Task: Add a signature Karla Gonzalez containing With gratitude and sincere wishes, Karla Gonzalez to email address softage.8@softage.net and add a folder Recycling
Action: Mouse moved to (133, 160)
Screenshot: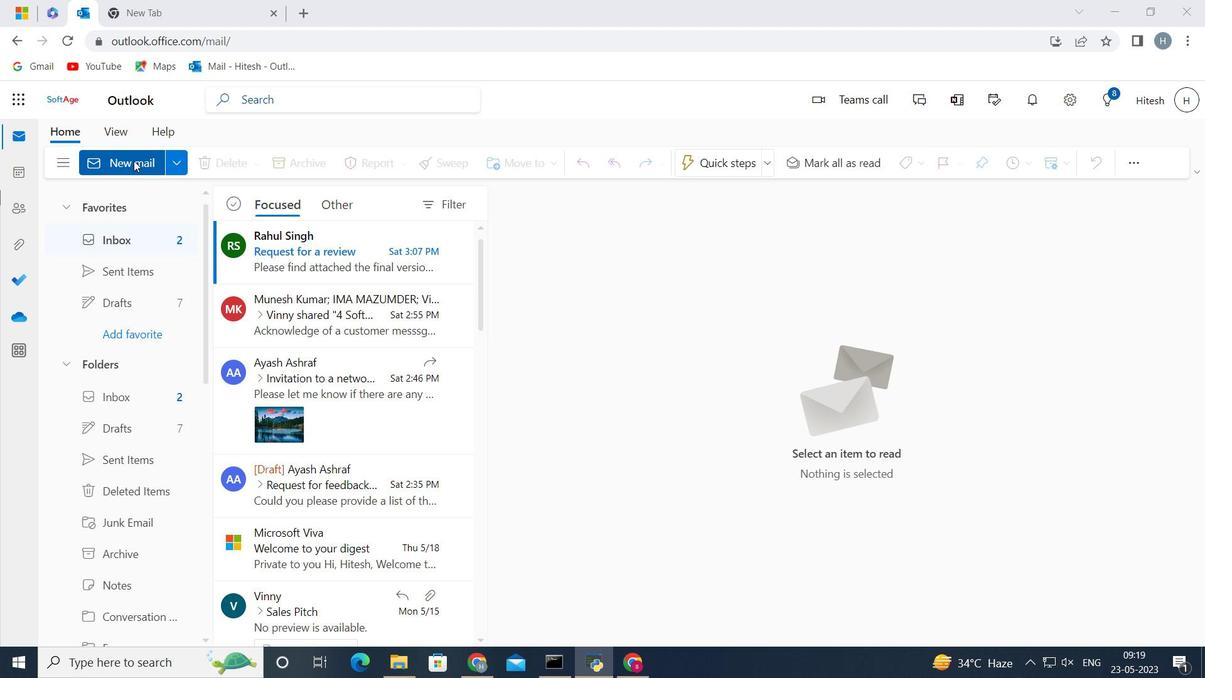 
Action: Mouse pressed left at (133, 160)
Screenshot: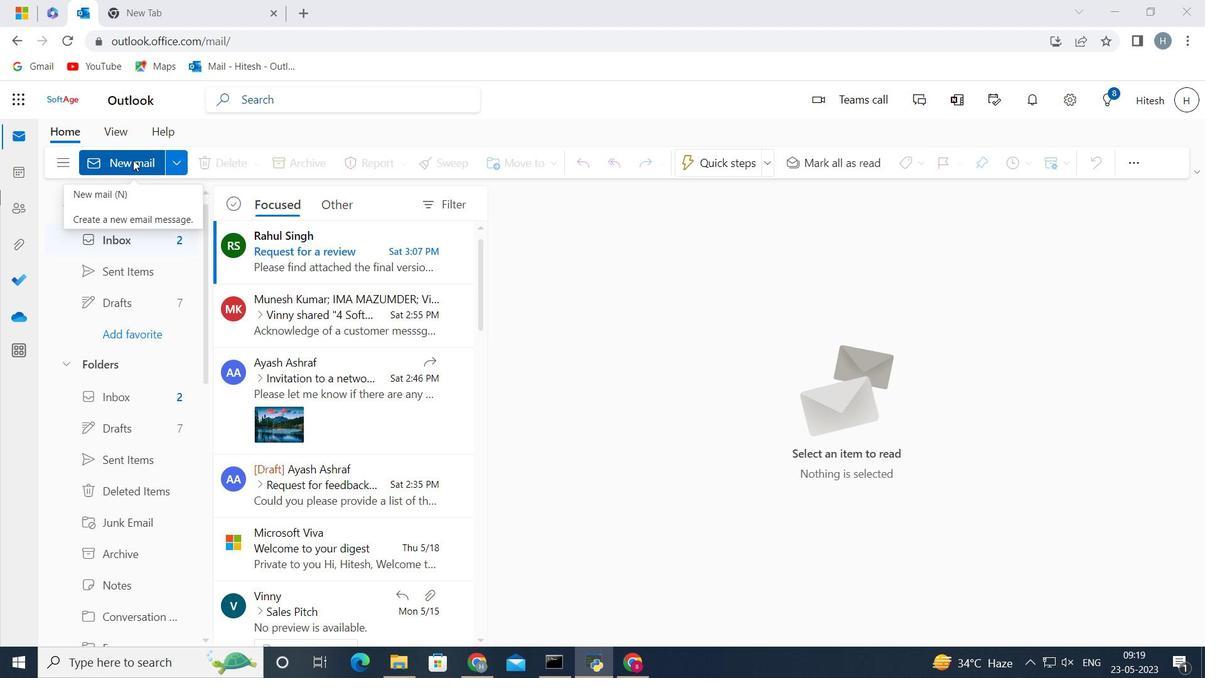 
Action: Mouse moved to (978, 164)
Screenshot: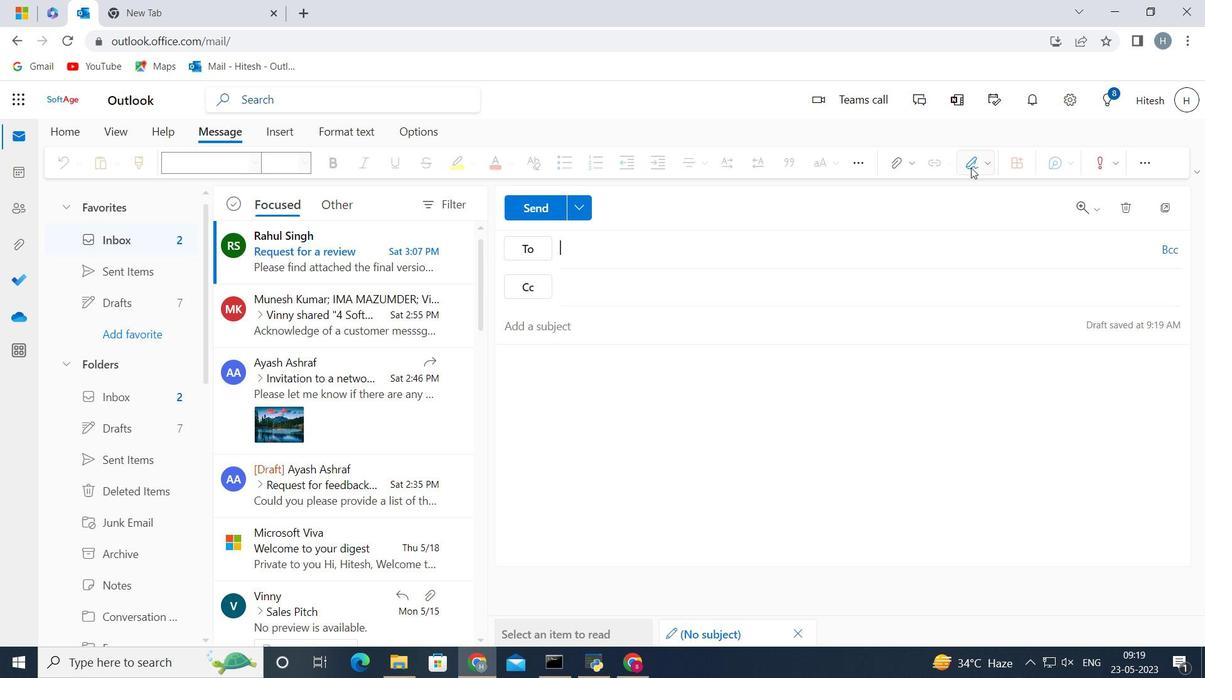 
Action: Mouse pressed left at (978, 164)
Screenshot: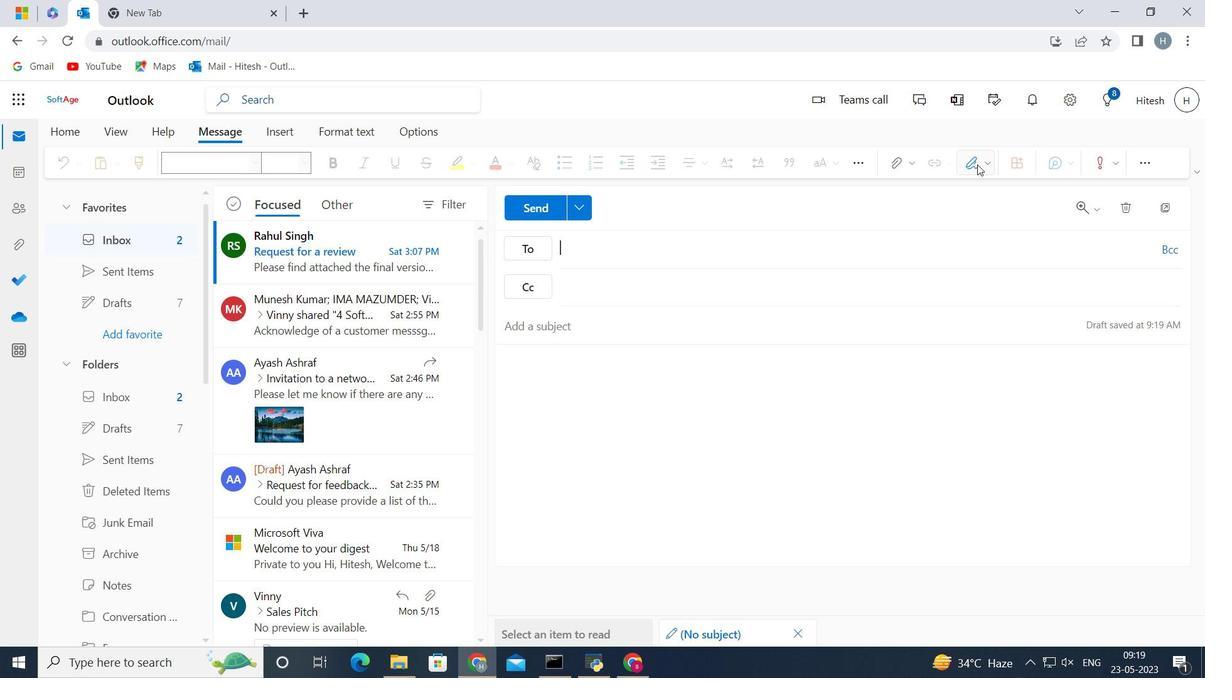 
Action: Mouse moved to (939, 449)
Screenshot: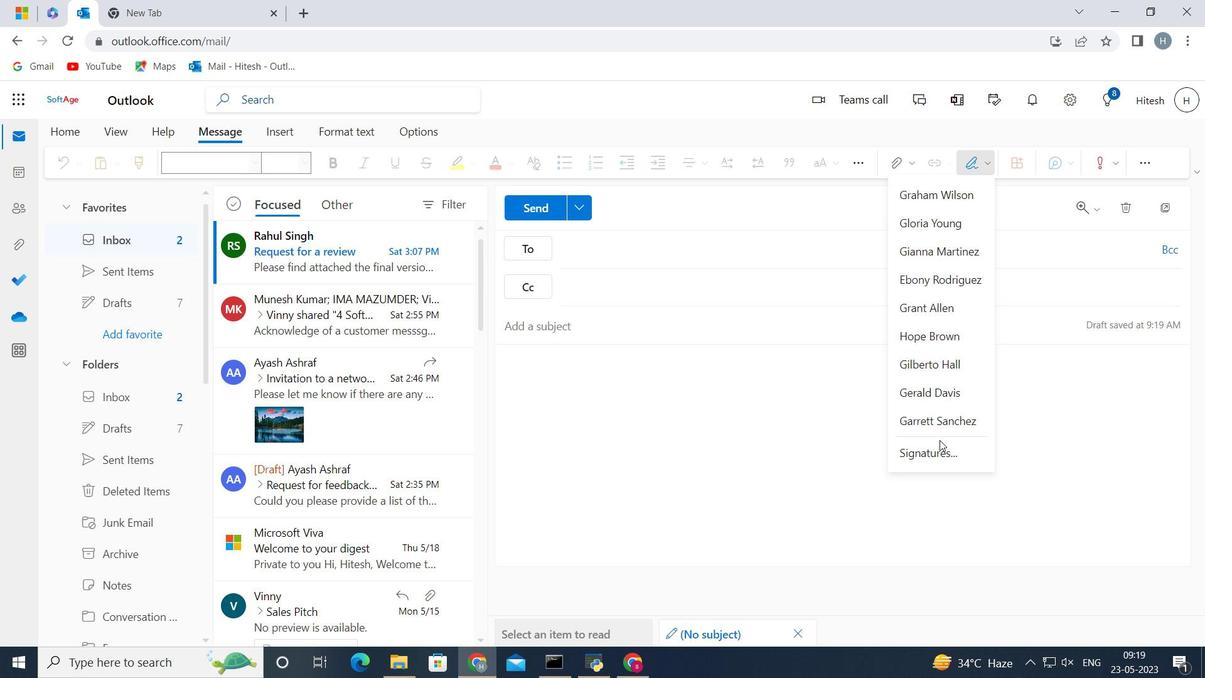
Action: Mouse pressed left at (939, 449)
Screenshot: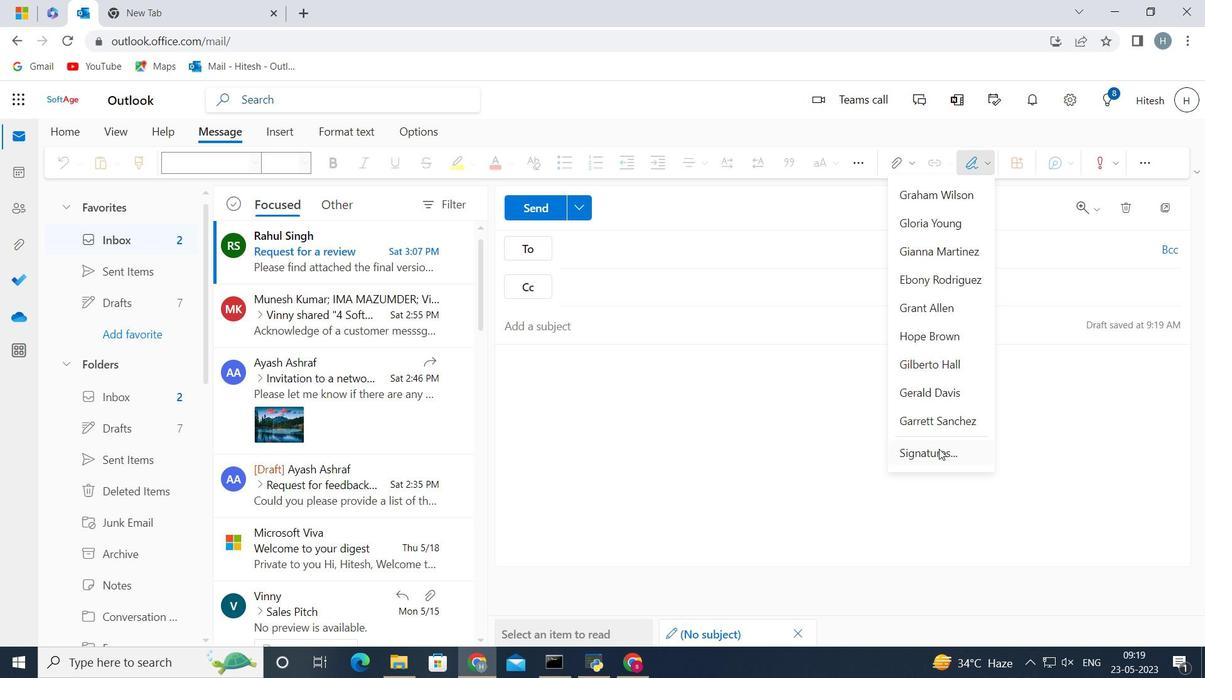 
Action: Mouse moved to (918, 291)
Screenshot: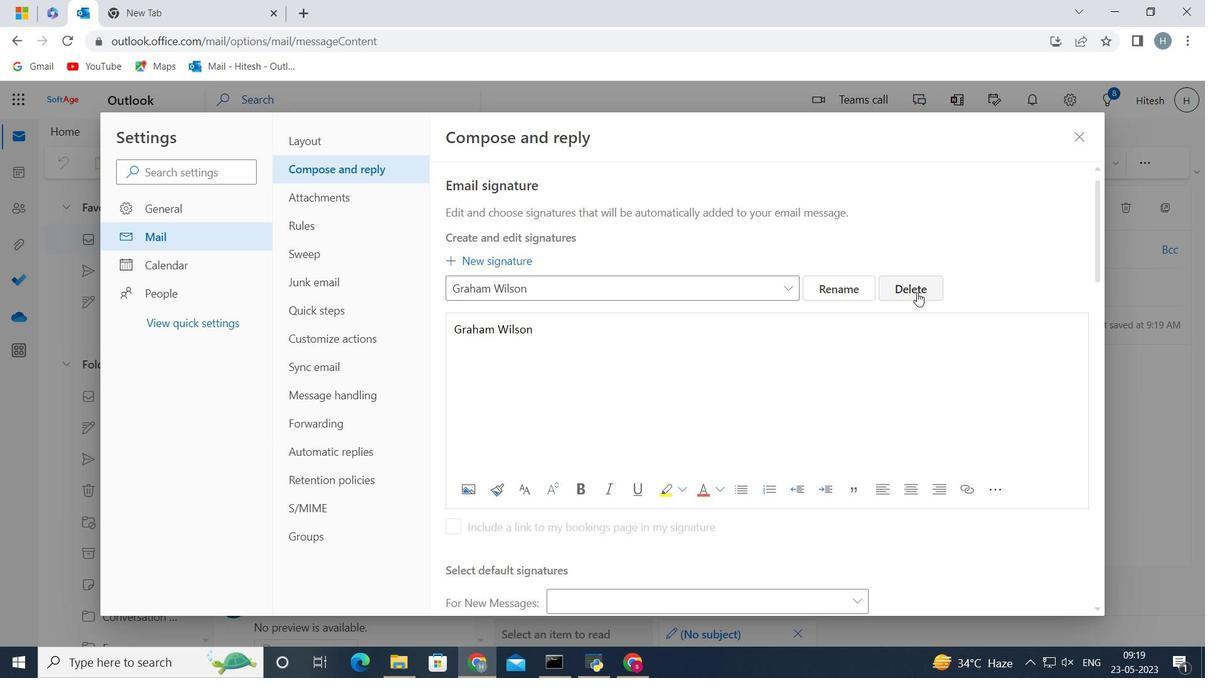 
Action: Mouse pressed left at (918, 291)
Screenshot: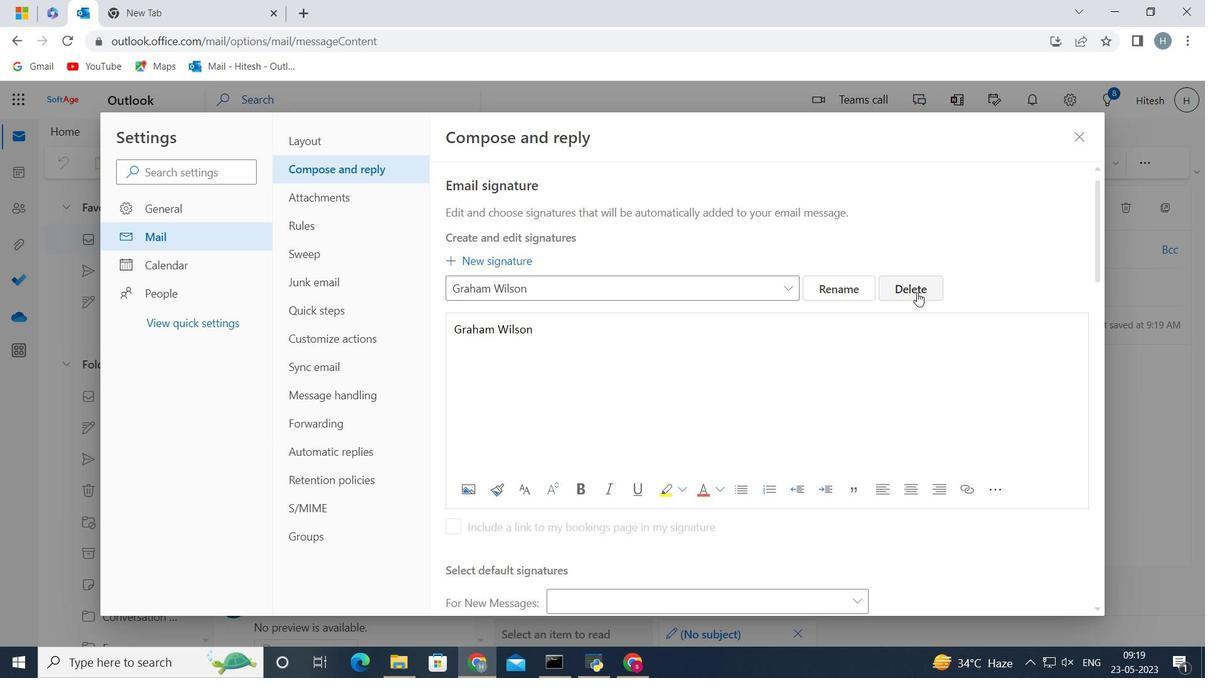 
Action: Mouse moved to (902, 286)
Screenshot: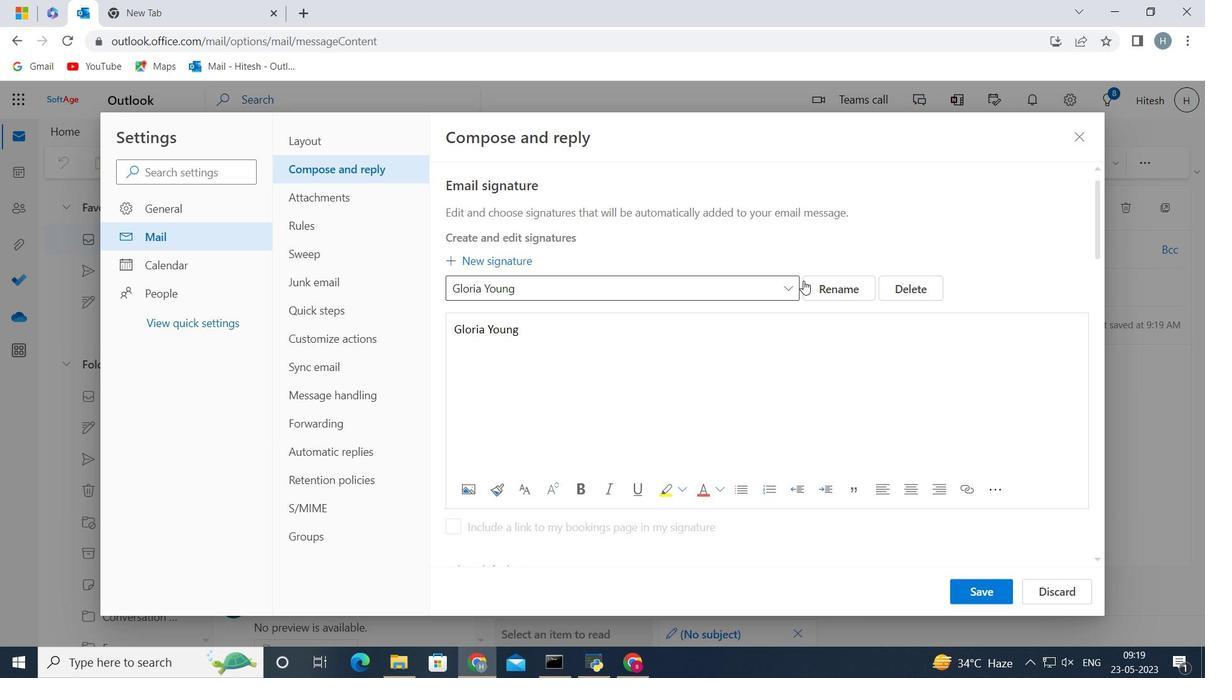 
Action: Mouse pressed left at (902, 286)
Screenshot: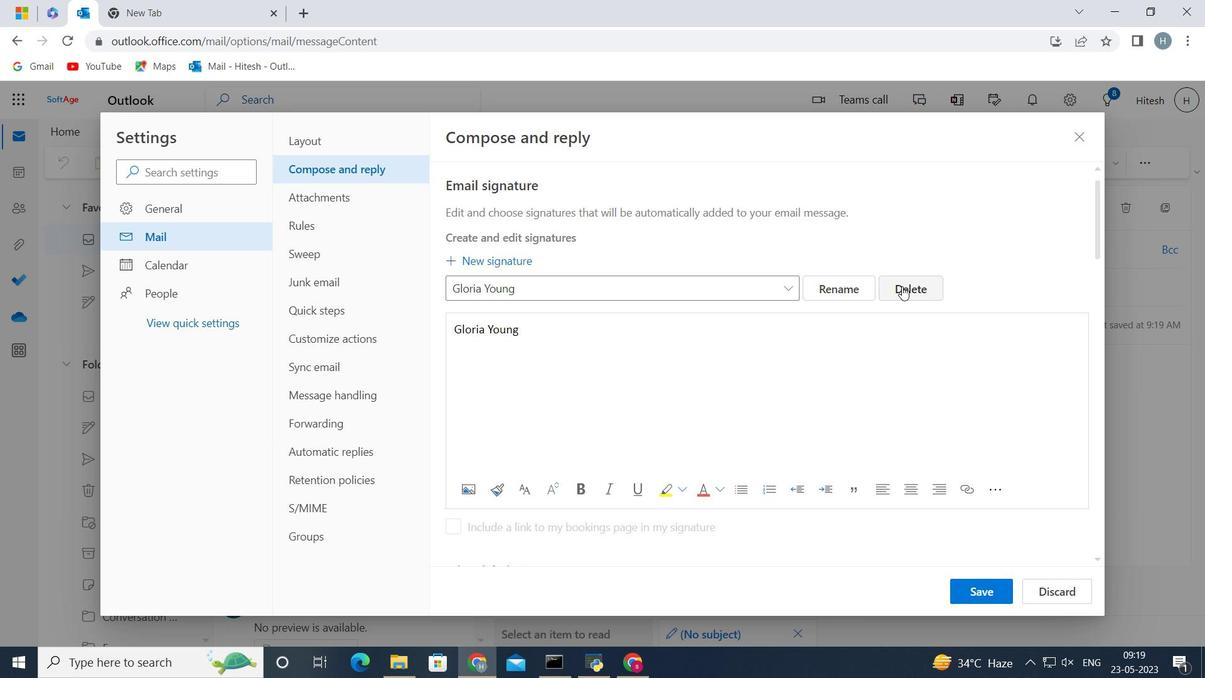 
Action: Mouse pressed left at (902, 286)
Screenshot: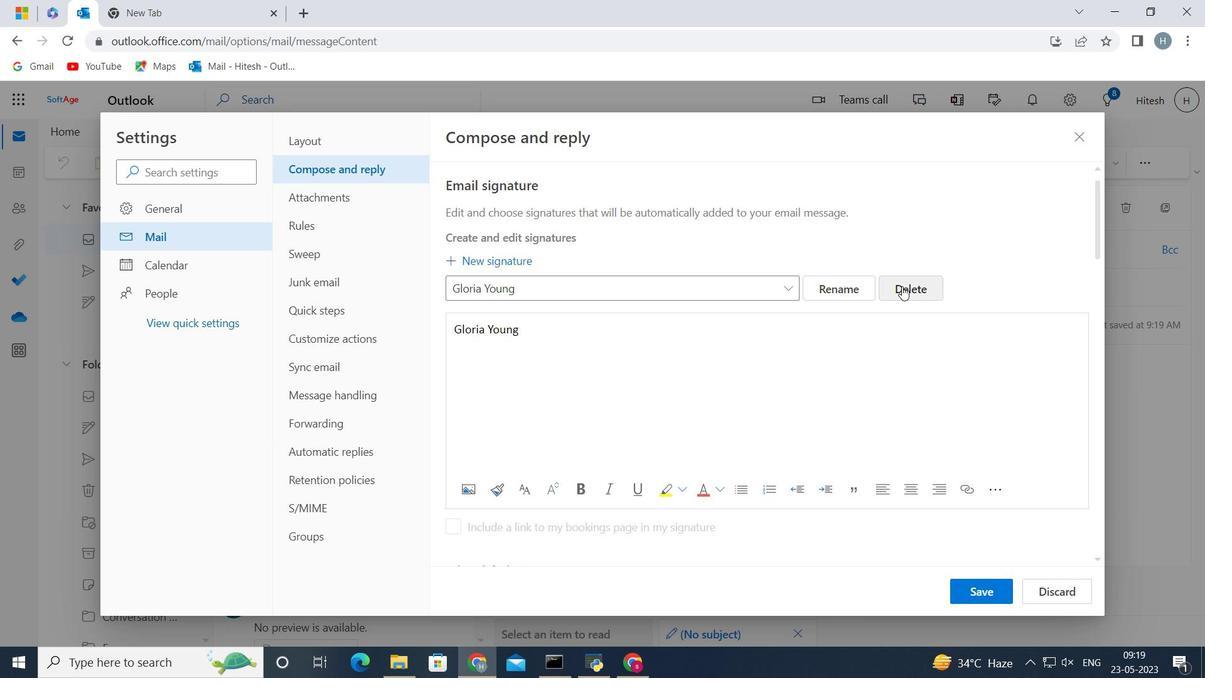 
Action: Mouse pressed left at (902, 286)
Screenshot: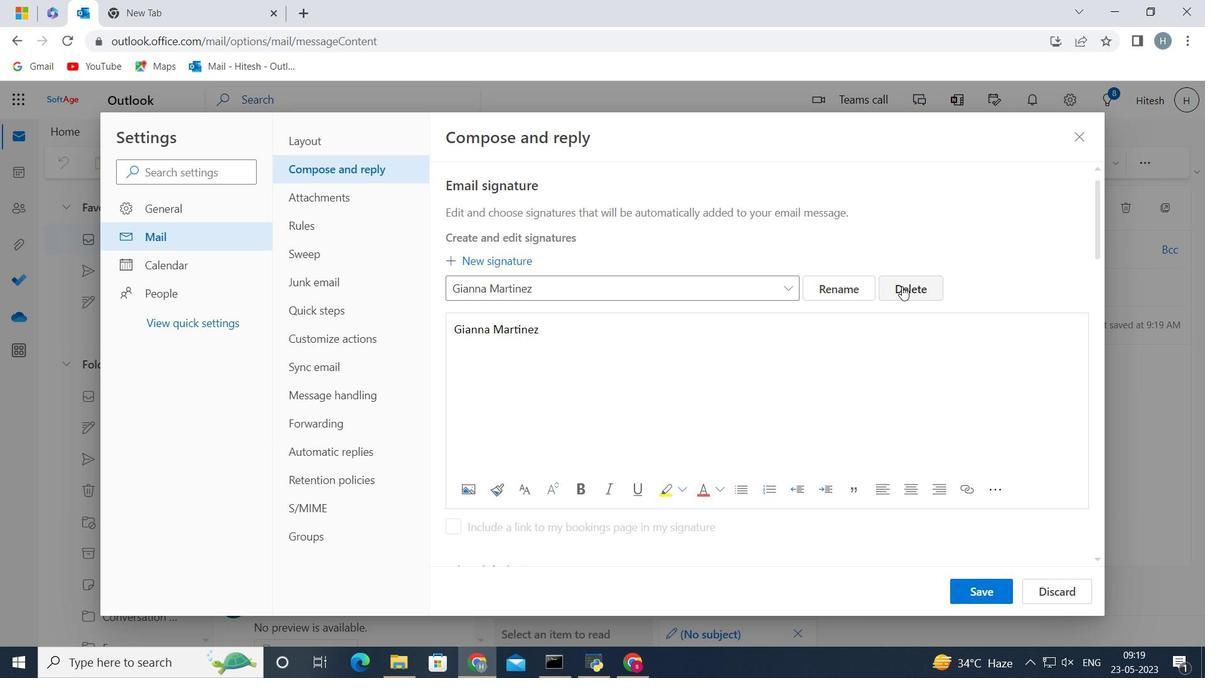 
Action: Mouse pressed left at (902, 286)
Screenshot: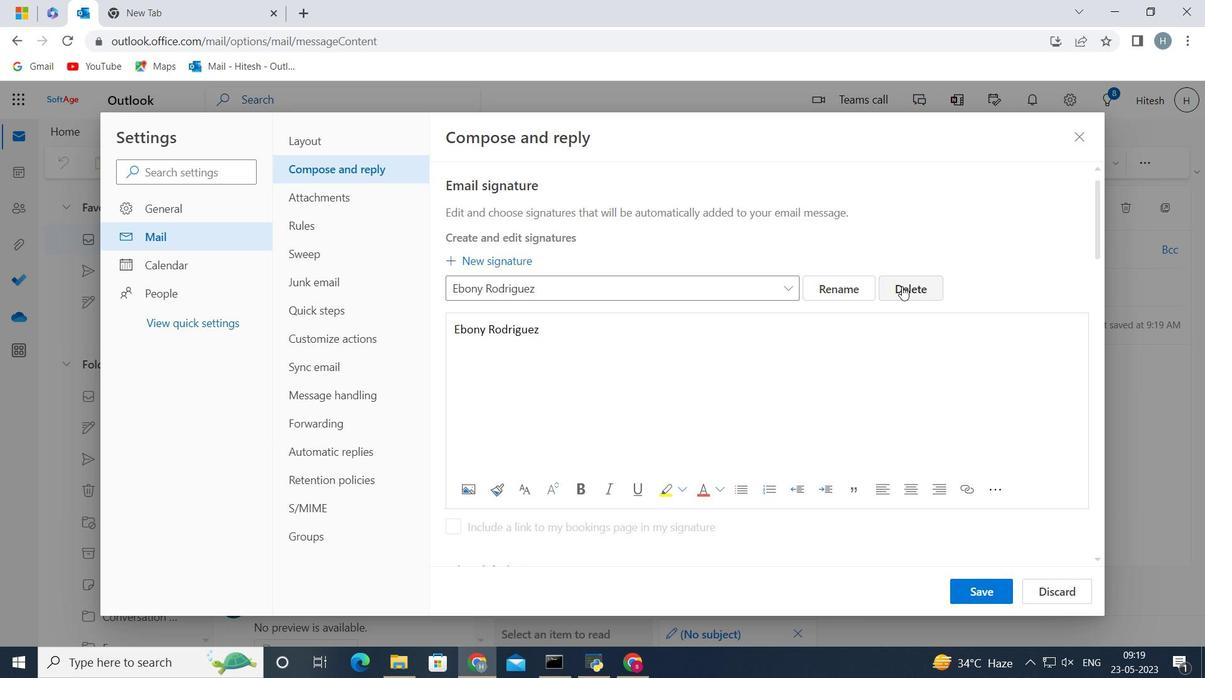 
Action: Mouse pressed left at (902, 286)
Screenshot: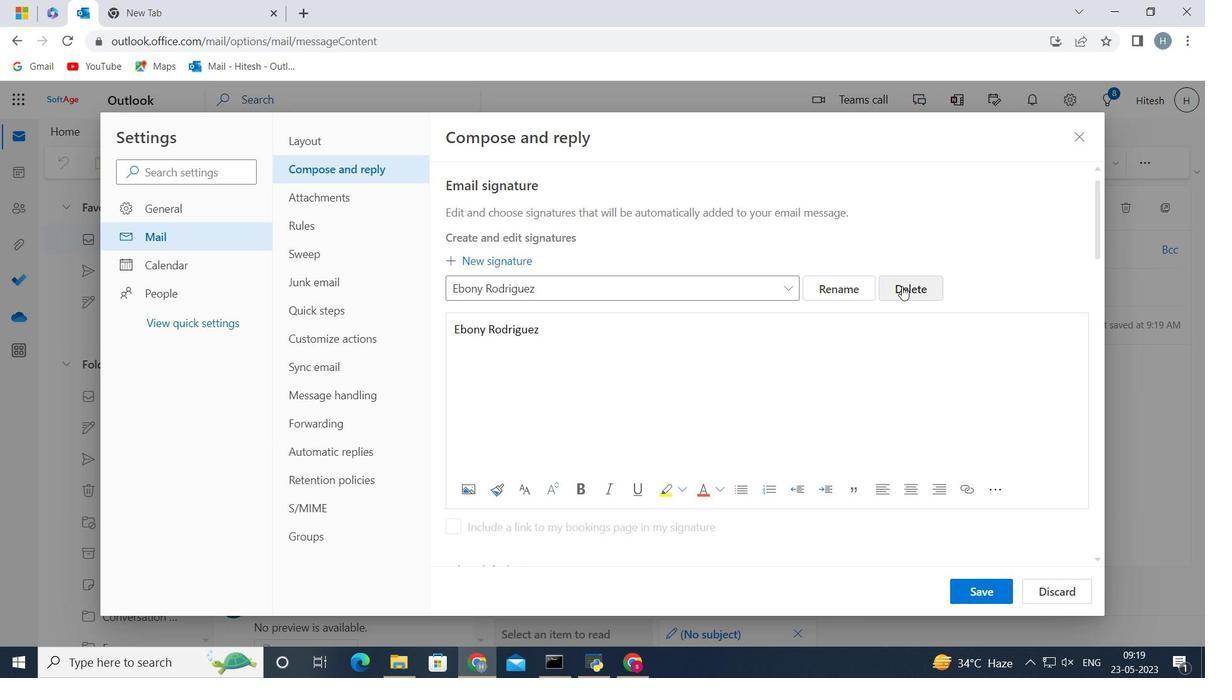 
Action: Mouse pressed left at (902, 286)
Screenshot: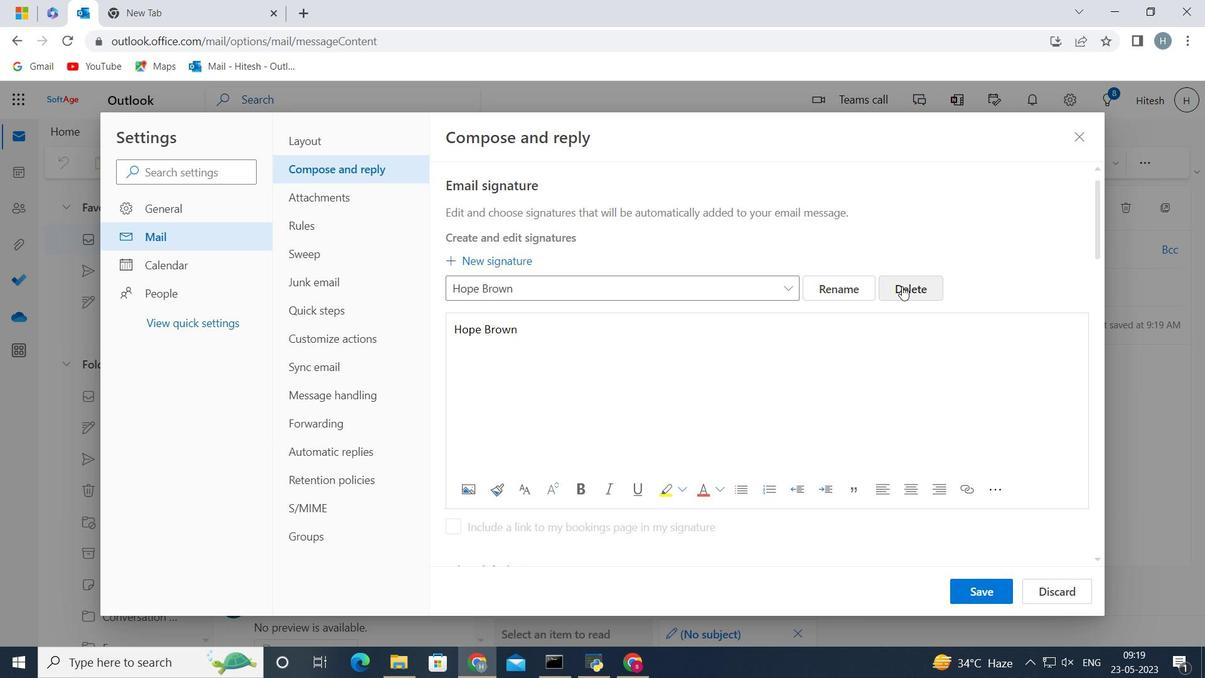 
Action: Mouse pressed left at (902, 286)
Screenshot: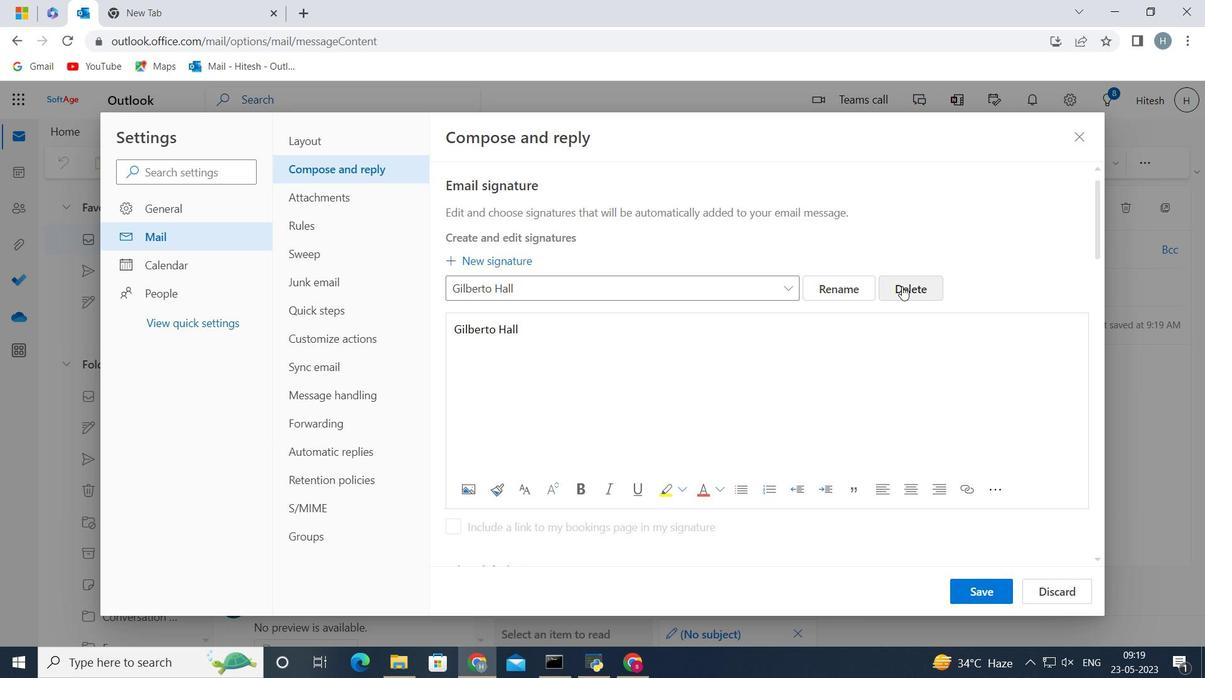 
Action: Mouse pressed left at (902, 286)
Screenshot: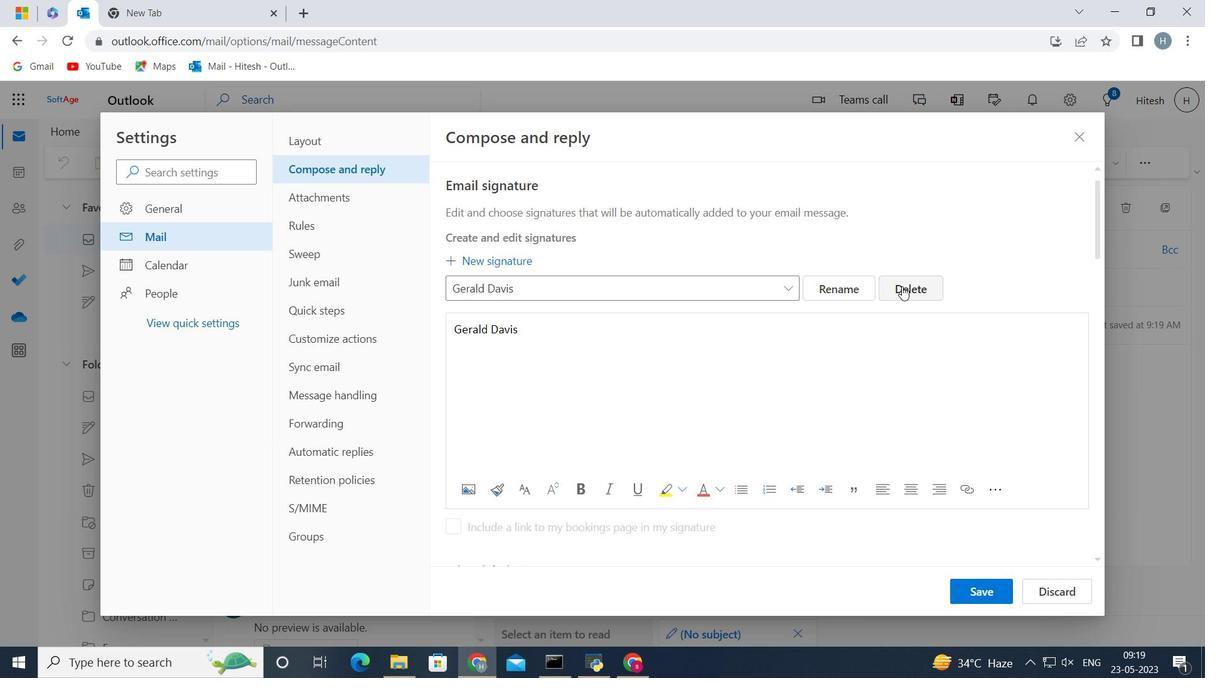 
Action: Mouse pressed left at (902, 286)
Screenshot: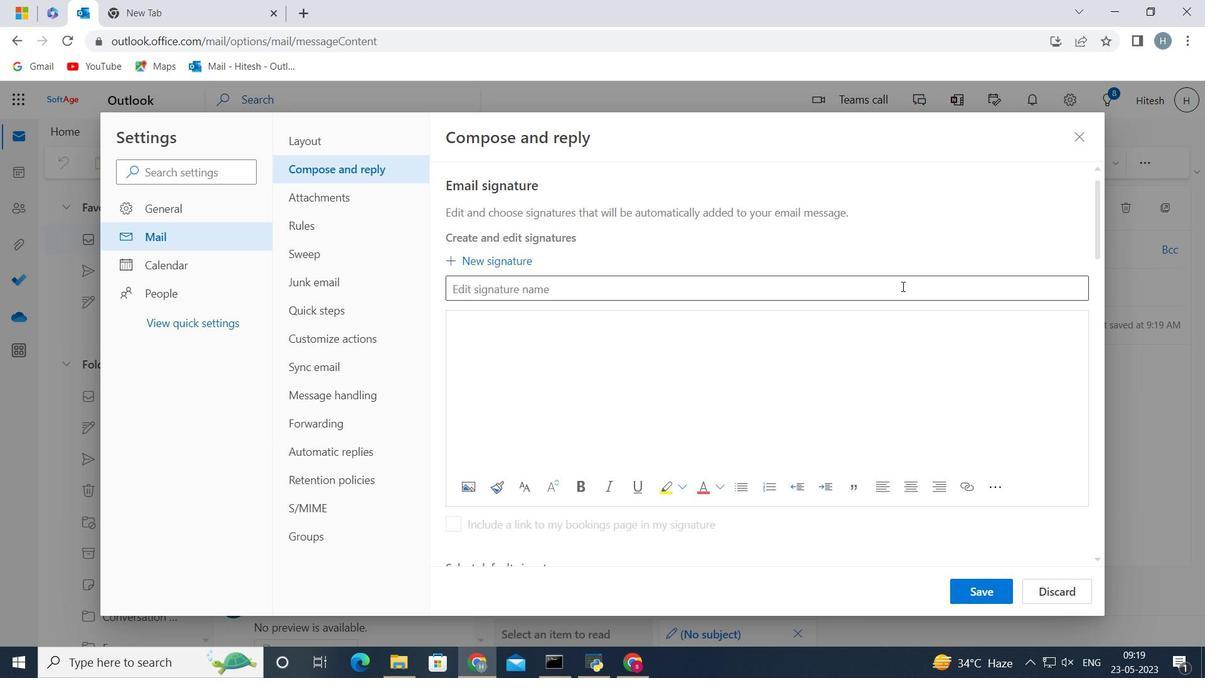 
Action: Mouse moved to (877, 286)
Screenshot: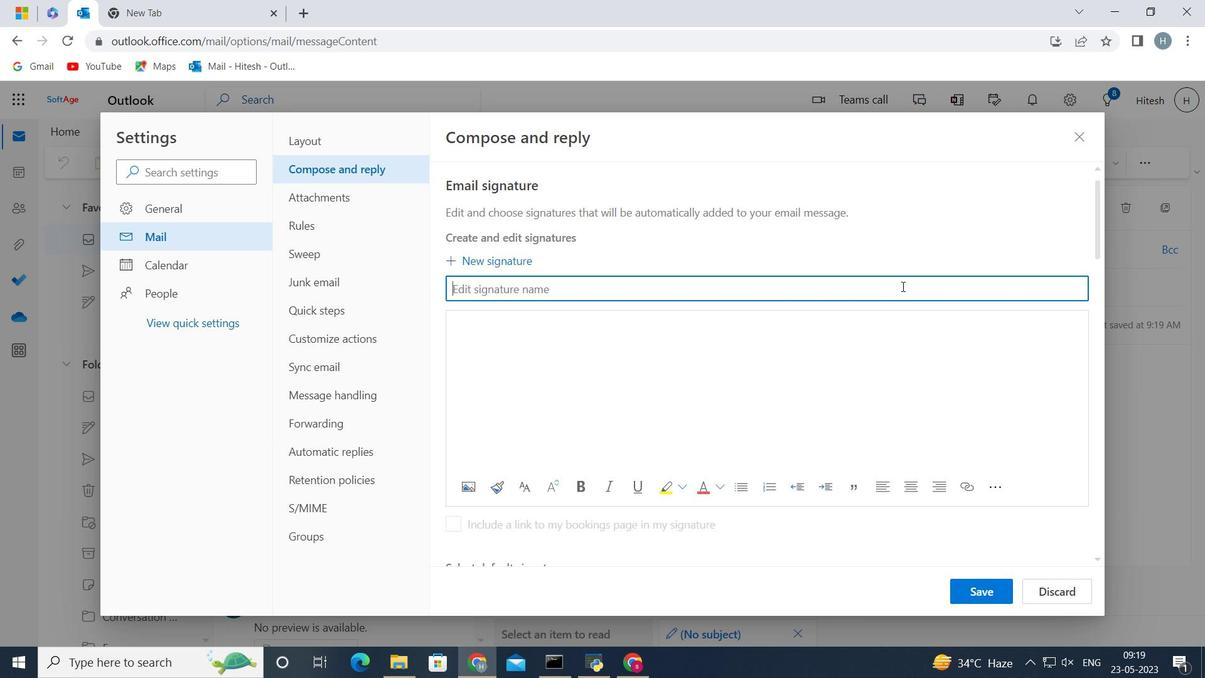 
Action: Key pressed <Key.shift>Karla<Key.space><Key.shift>Gonzalez<Key.space>
Screenshot: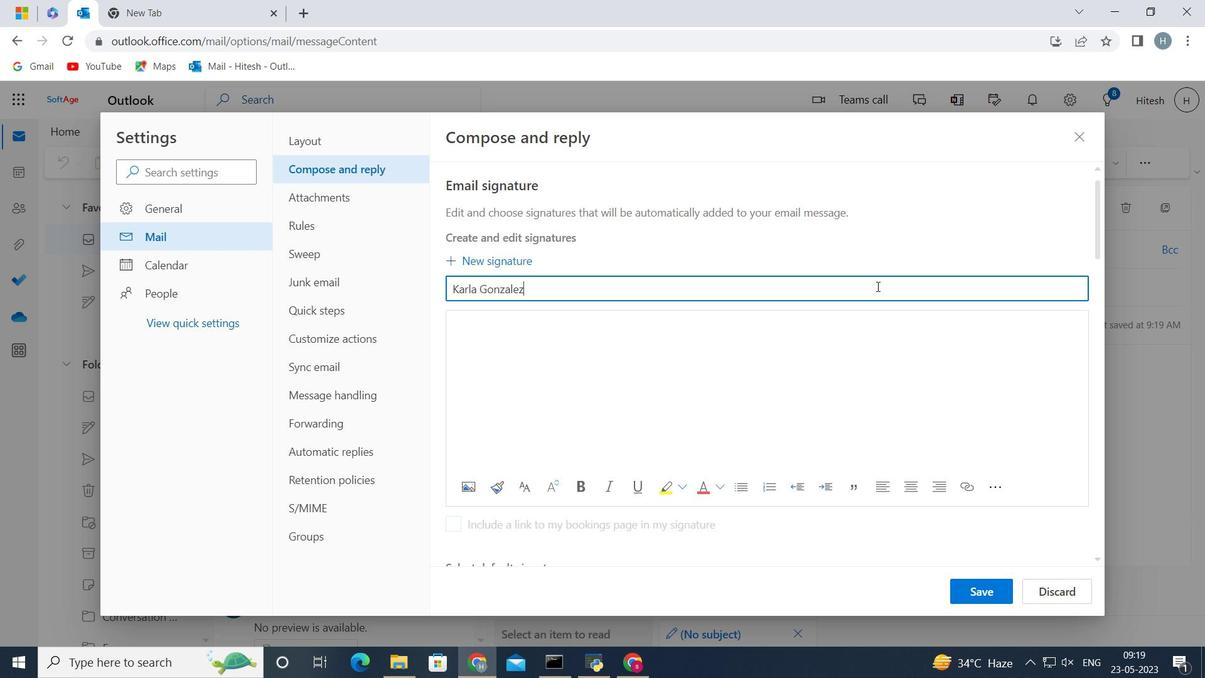 
Action: Mouse moved to (676, 350)
Screenshot: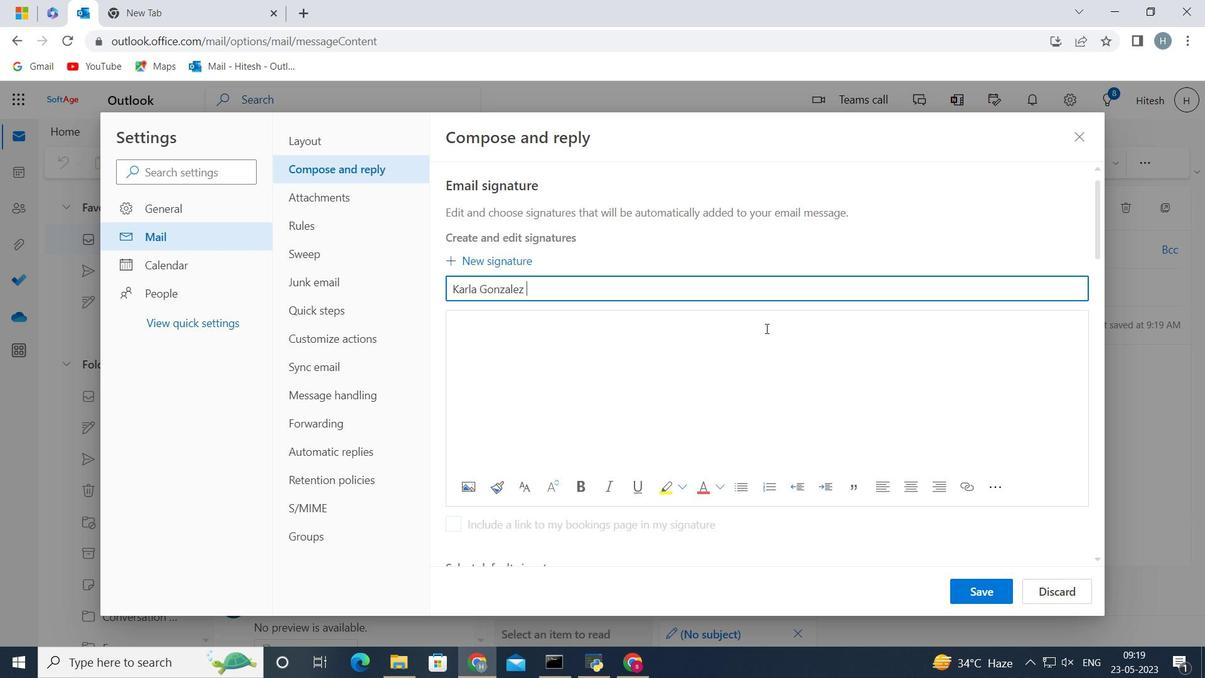 
Action: Mouse pressed left at (676, 350)
Screenshot: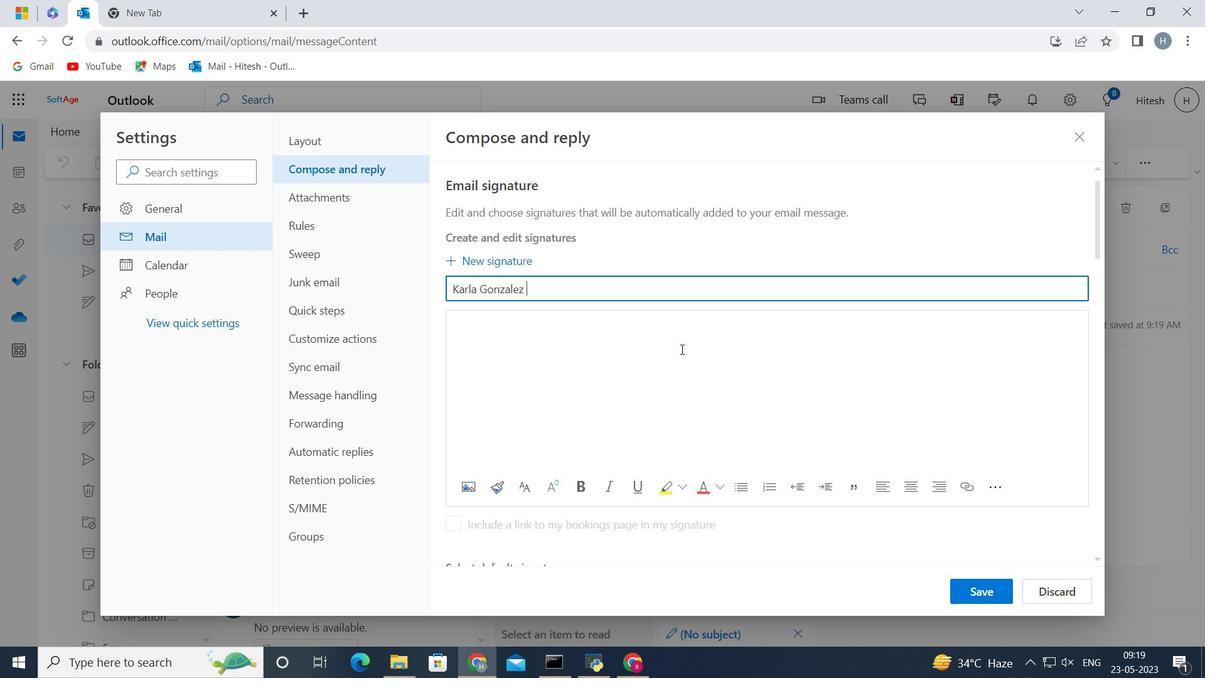 
Action: Key pressed <Key.shift>Karla<Key.space><Key.shift>Gonzale
Screenshot: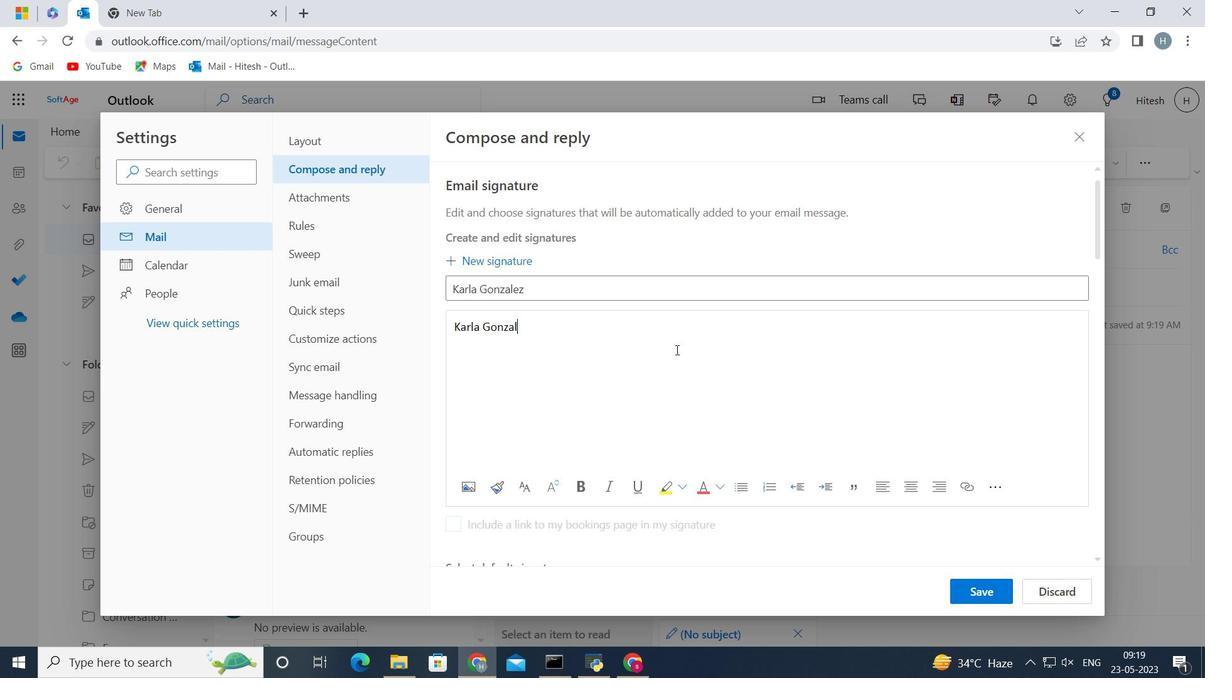 
Action: Mouse moved to (675, 350)
Screenshot: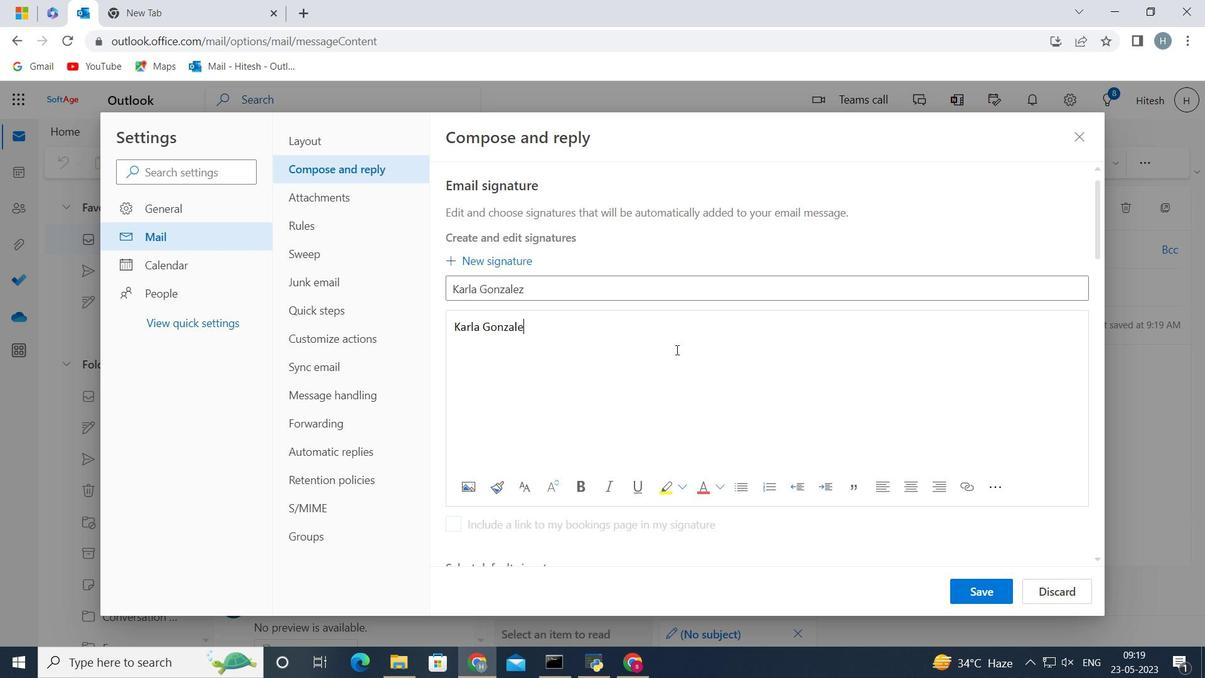 
Action: Key pressed z<Key.space>
Screenshot: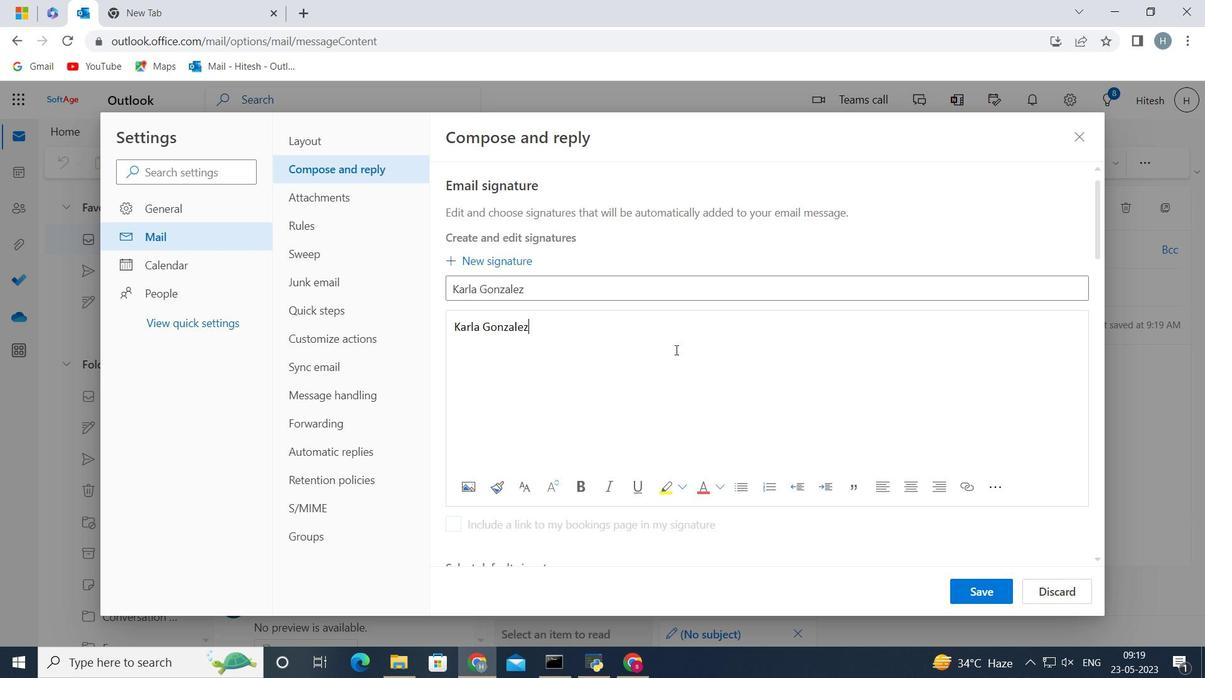 
Action: Mouse moved to (989, 590)
Screenshot: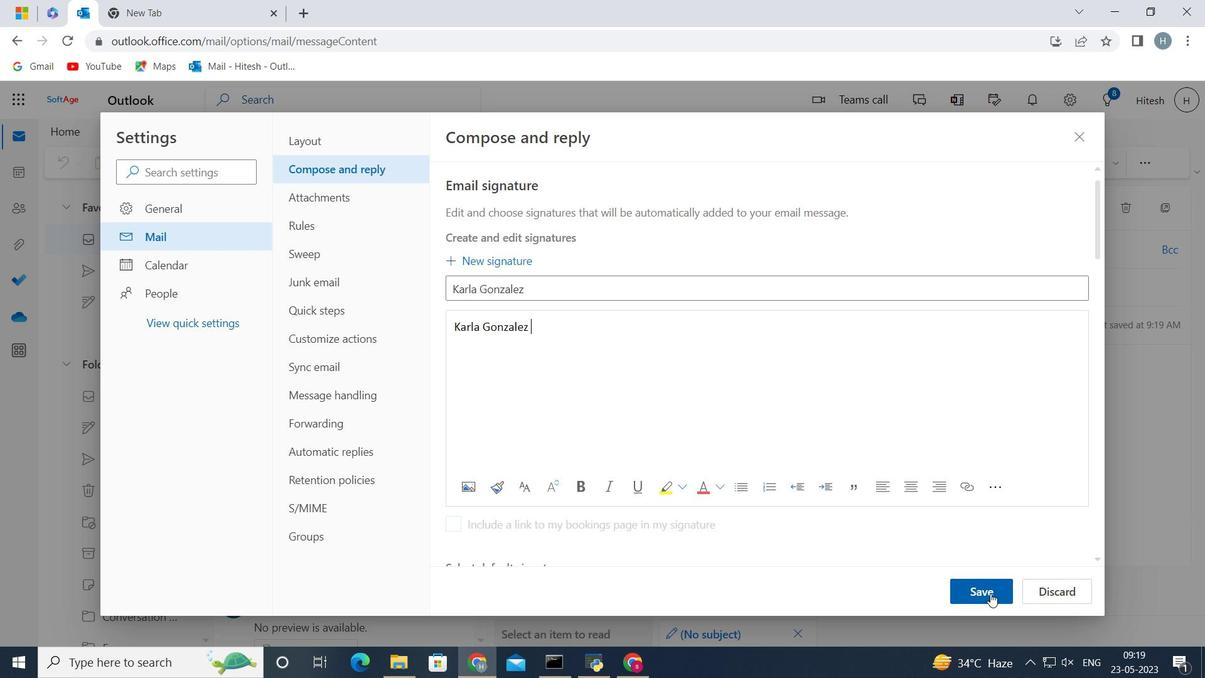 
Action: Mouse pressed left at (989, 590)
Screenshot: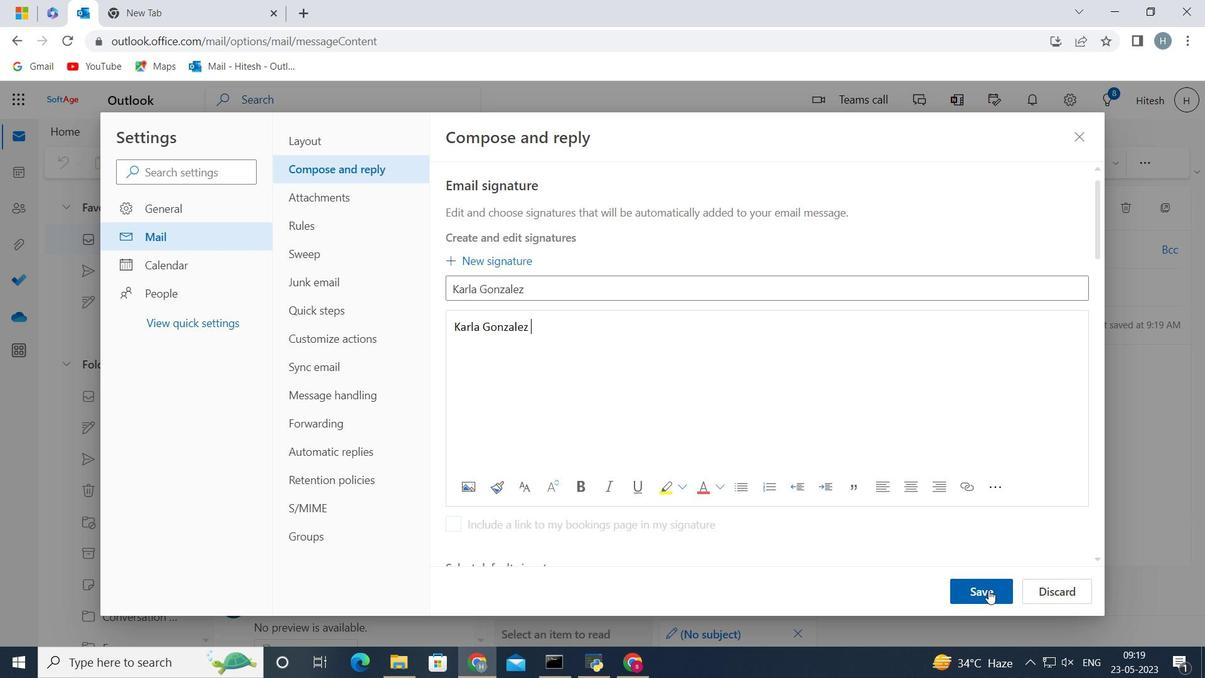 
Action: Mouse moved to (797, 371)
Screenshot: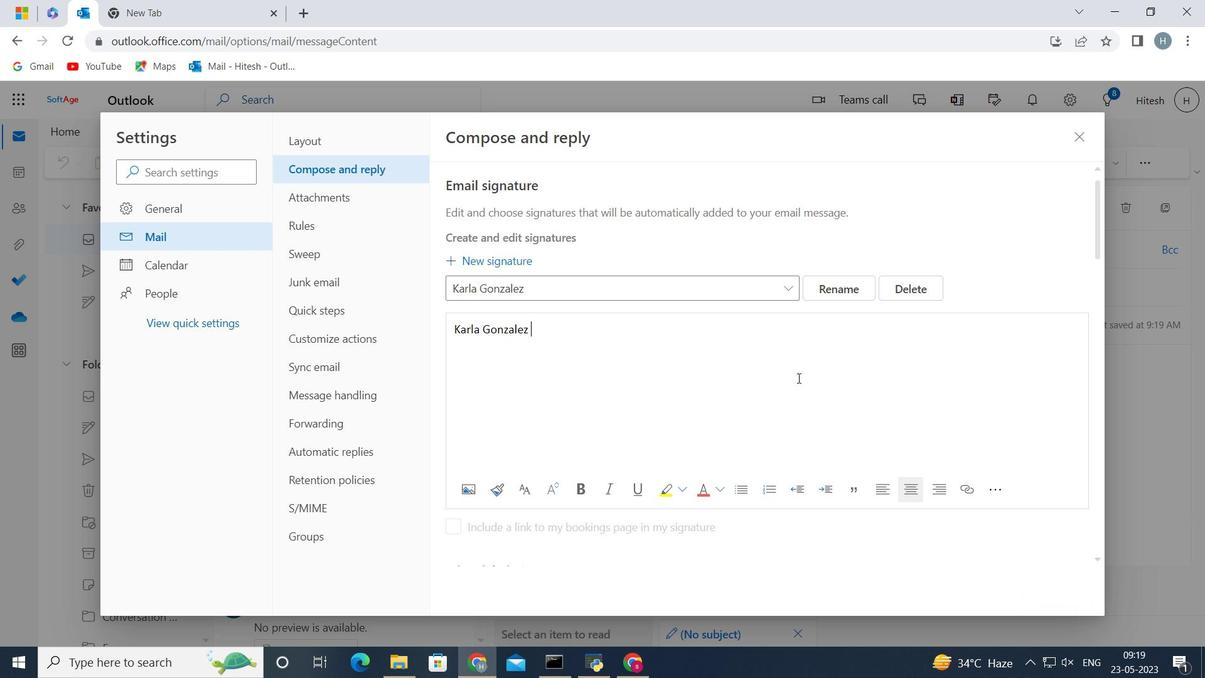 
Action: Mouse scrolled (797, 370) with delta (0, 0)
Screenshot: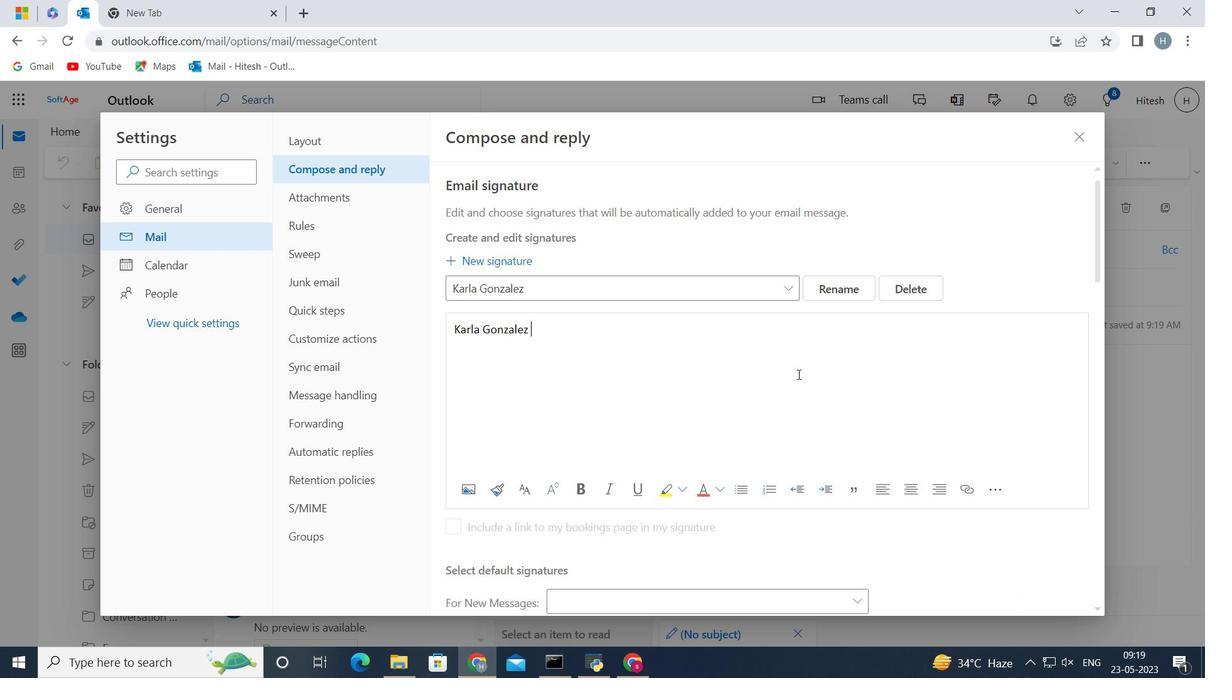 
Action: Mouse moved to (788, 366)
Screenshot: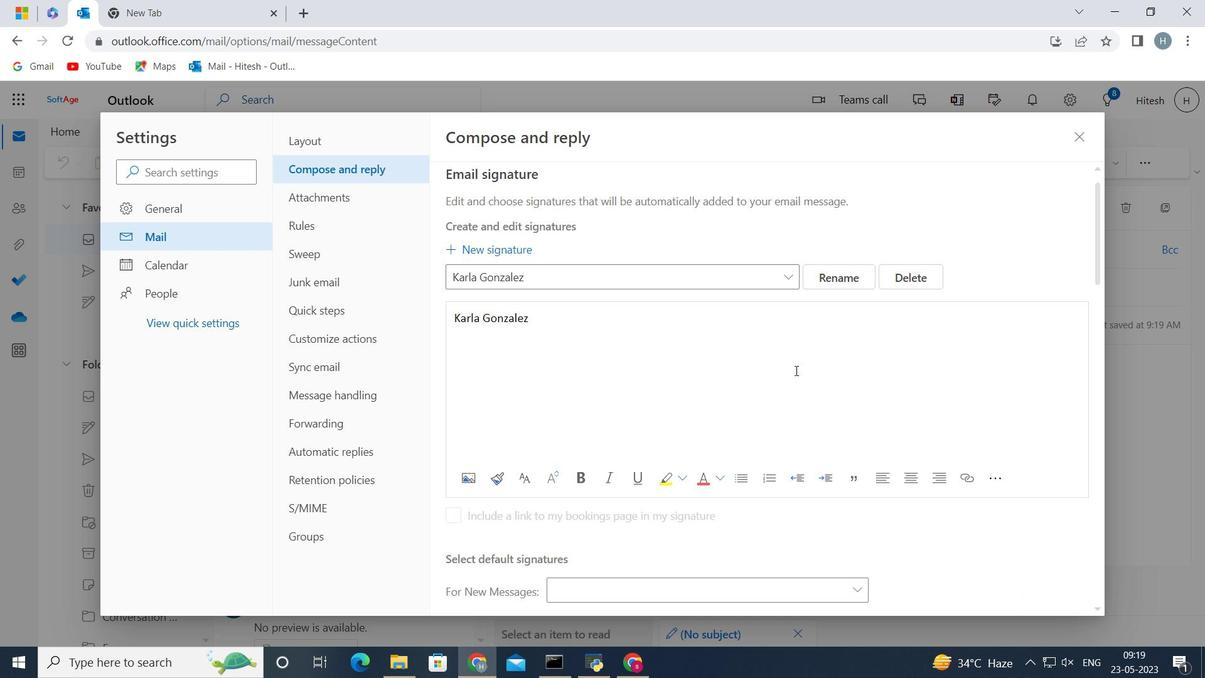 
Action: Mouse scrolled (788, 365) with delta (0, 0)
Screenshot: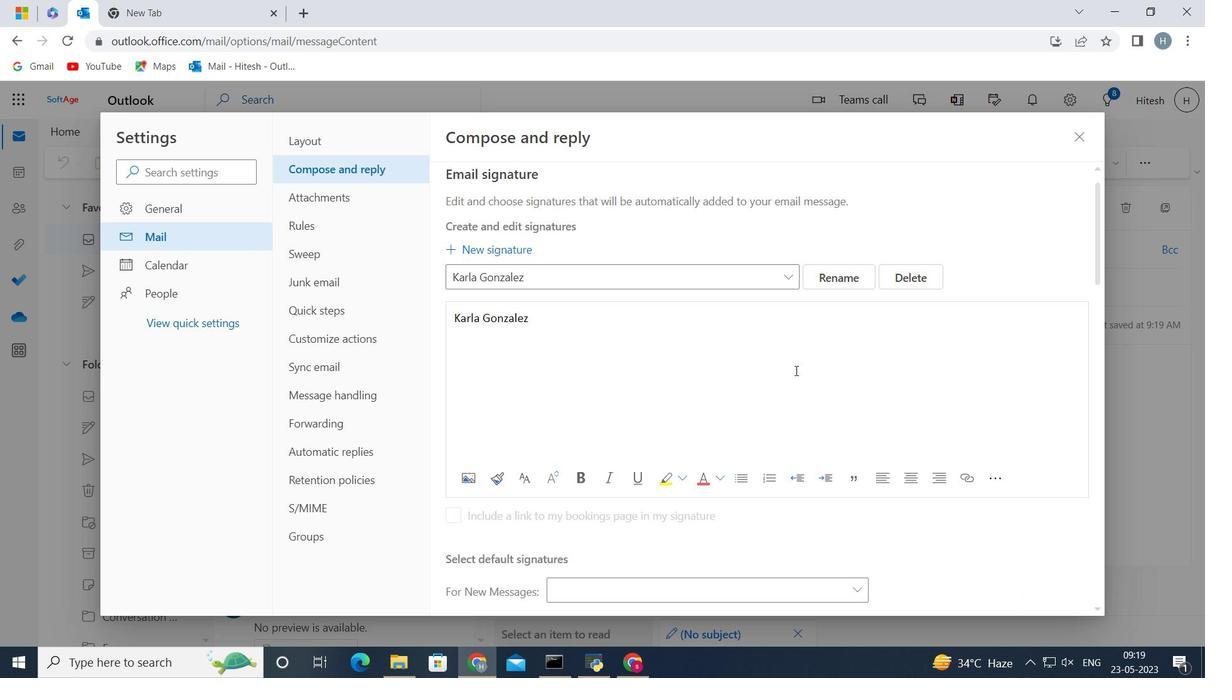 
Action: Mouse scrolled (788, 365) with delta (0, 0)
Screenshot: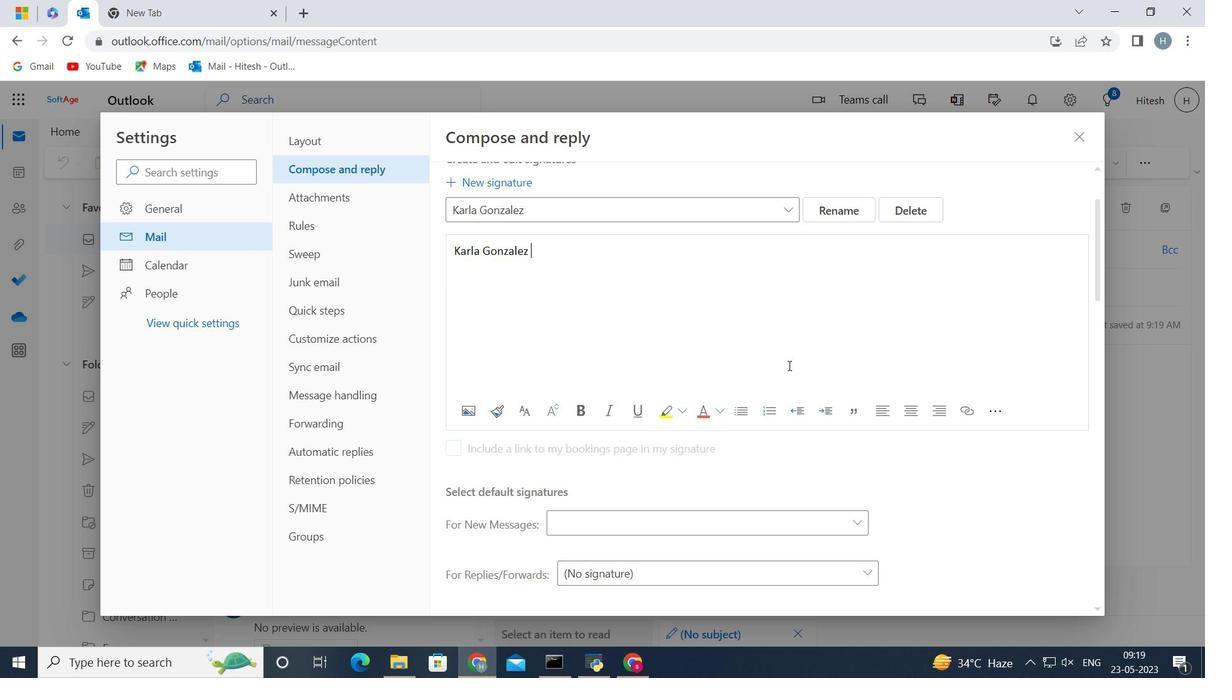 
Action: Mouse moved to (846, 366)
Screenshot: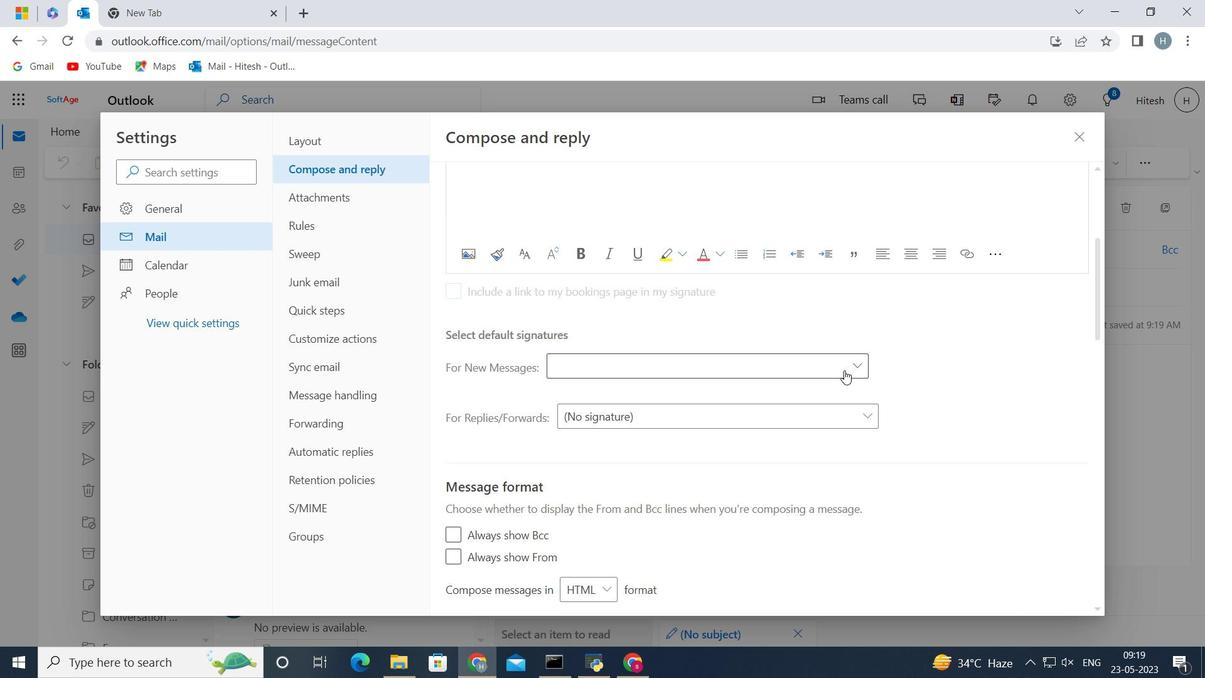 
Action: Mouse pressed left at (846, 366)
Screenshot: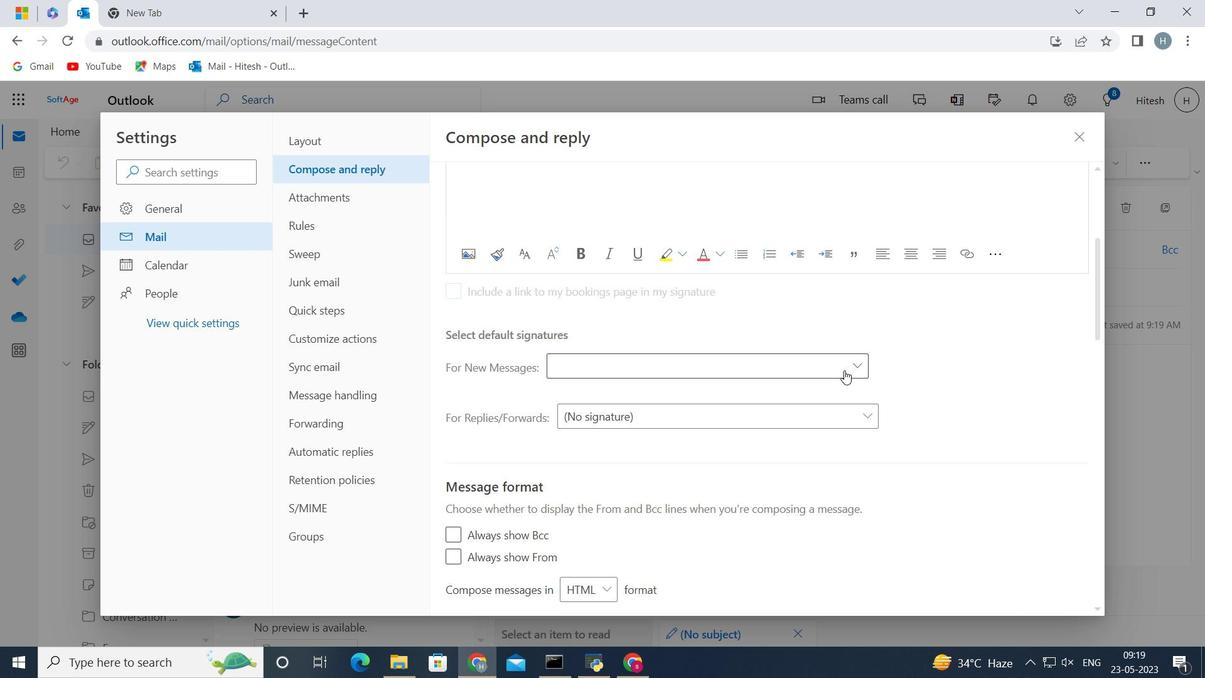 
Action: Mouse moved to (794, 421)
Screenshot: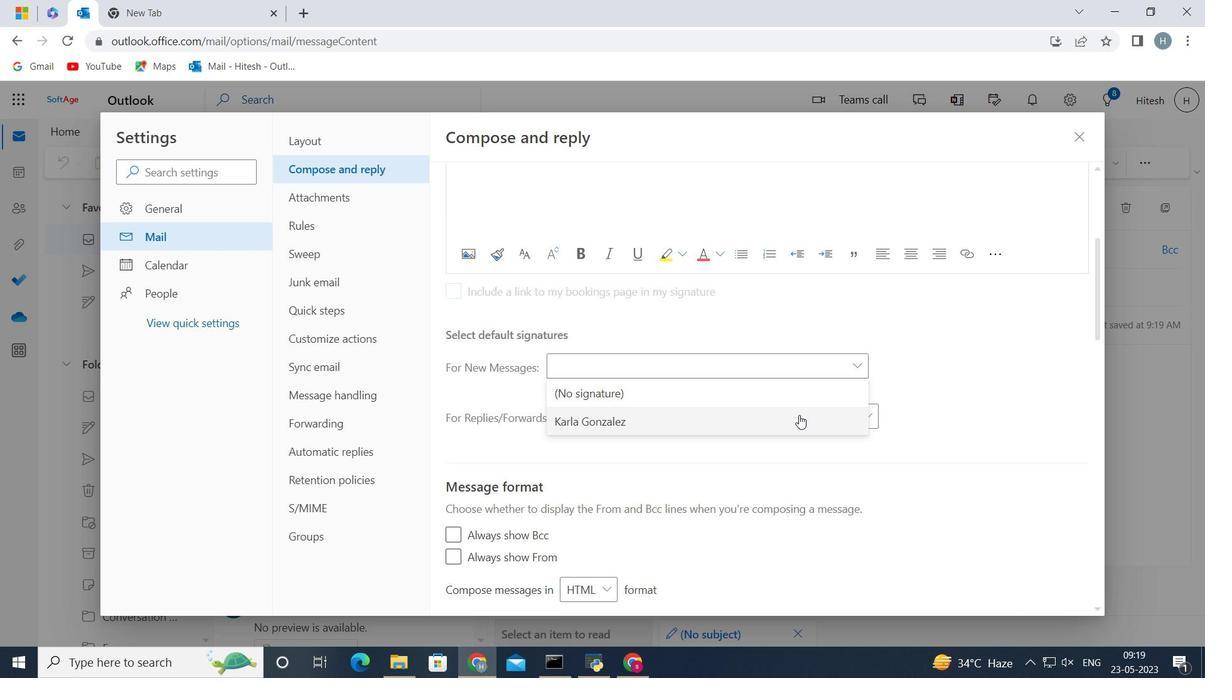 
Action: Mouse pressed left at (794, 421)
Screenshot: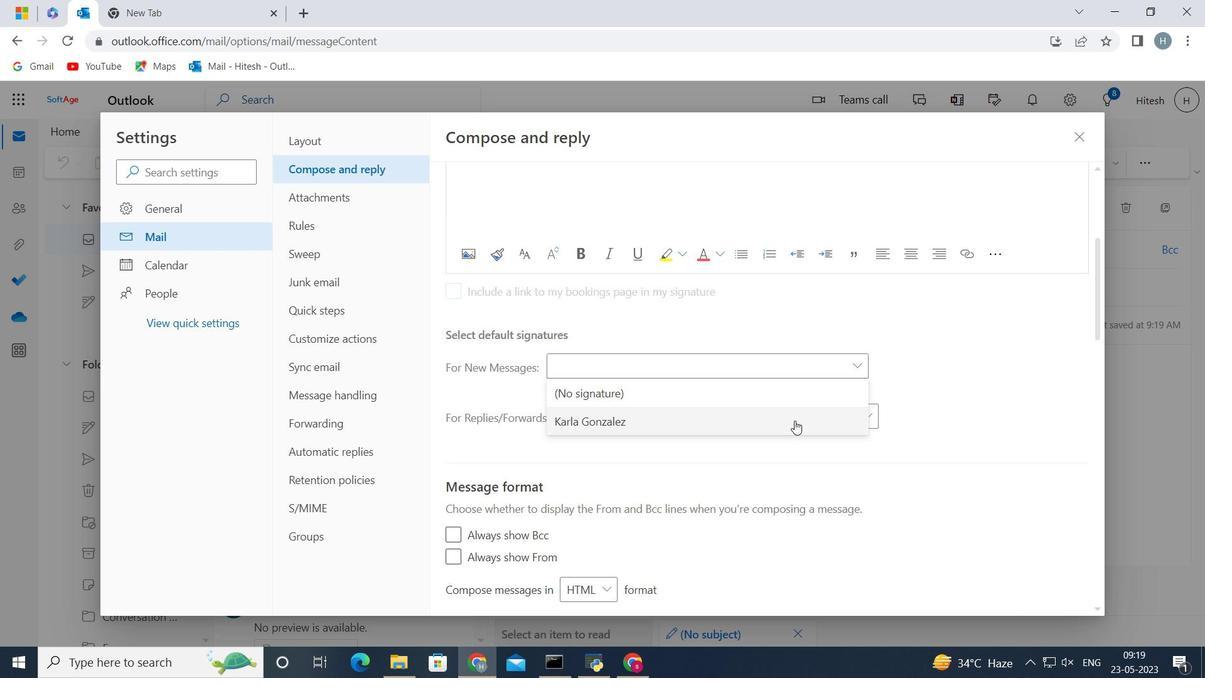 
Action: Mouse moved to (1004, 591)
Screenshot: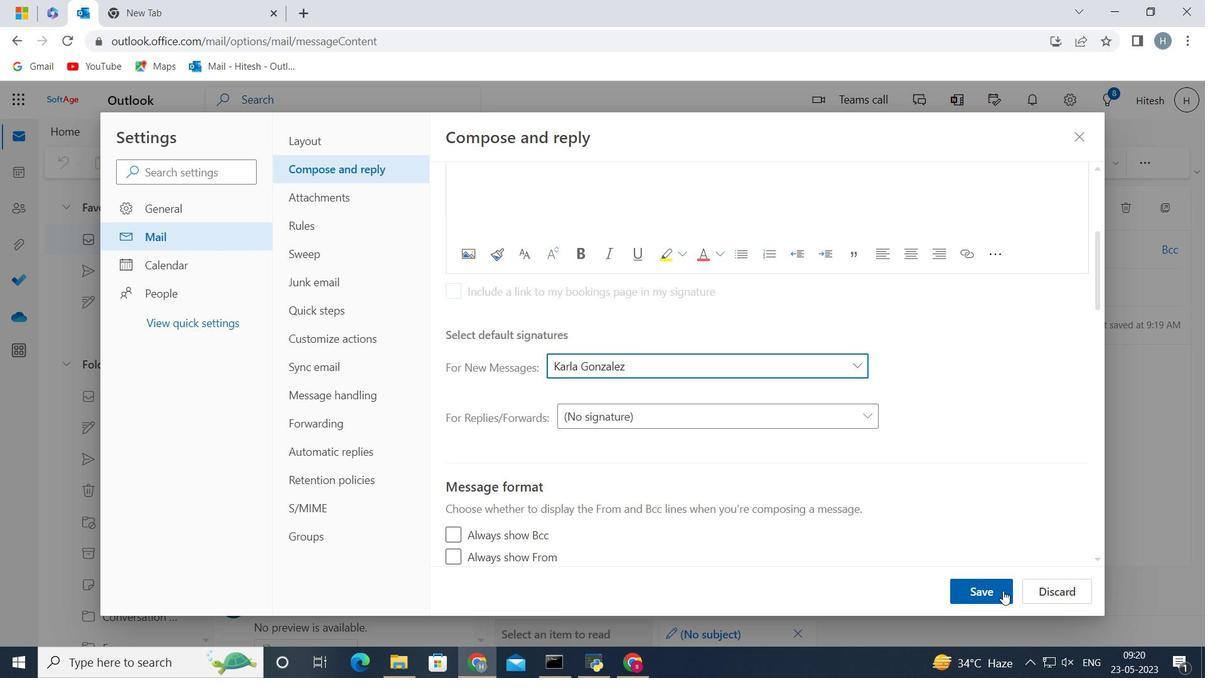 
Action: Mouse pressed left at (1004, 591)
Screenshot: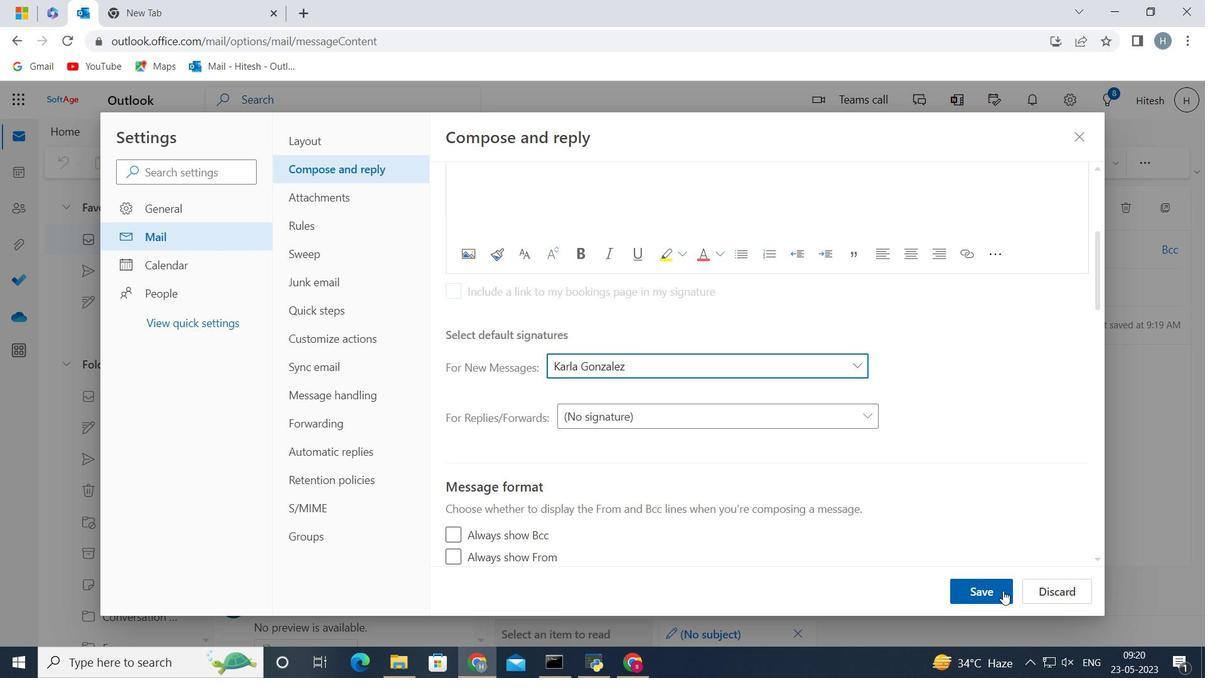 
Action: Mouse moved to (910, 420)
Screenshot: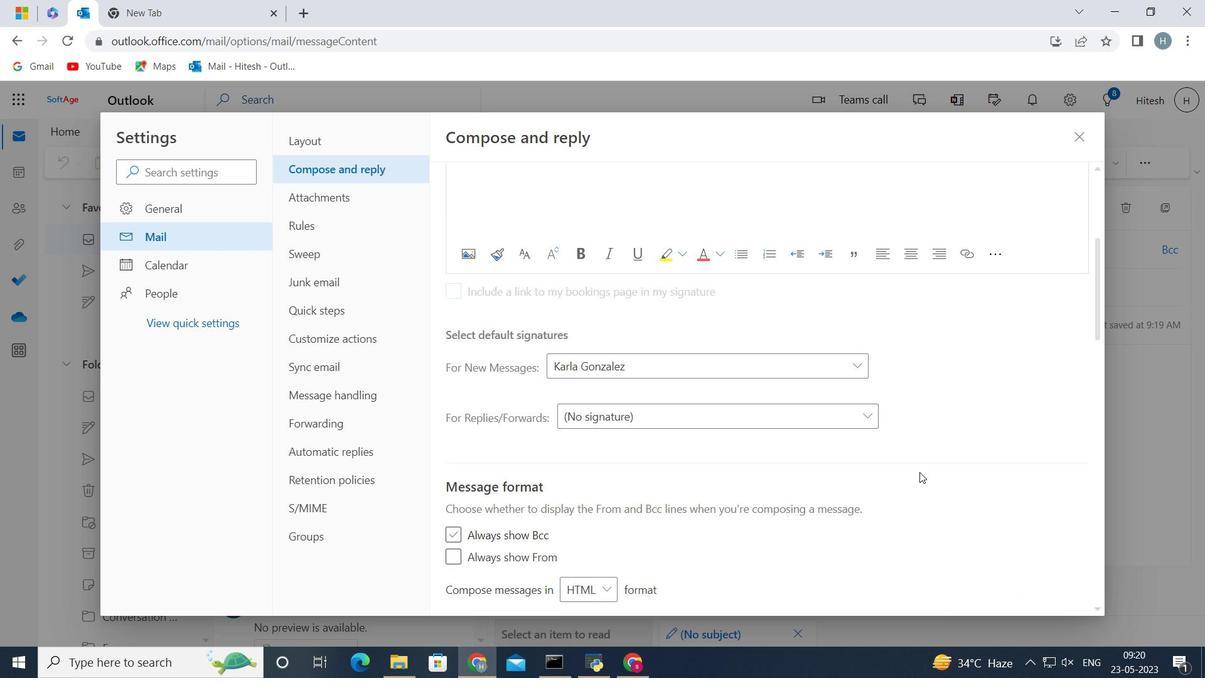 
Action: Mouse scrolled (910, 420) with delta (0, 0)
Screenshot: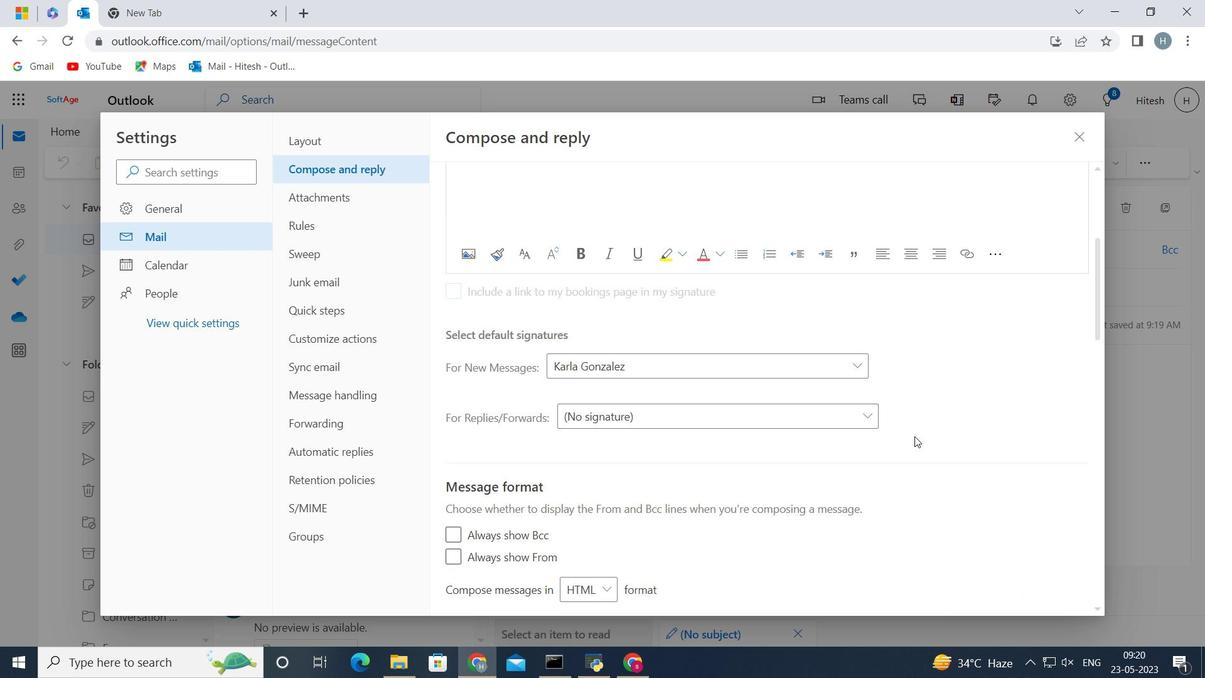 
Action: Mouse moved to (910, 420)
Screenshot: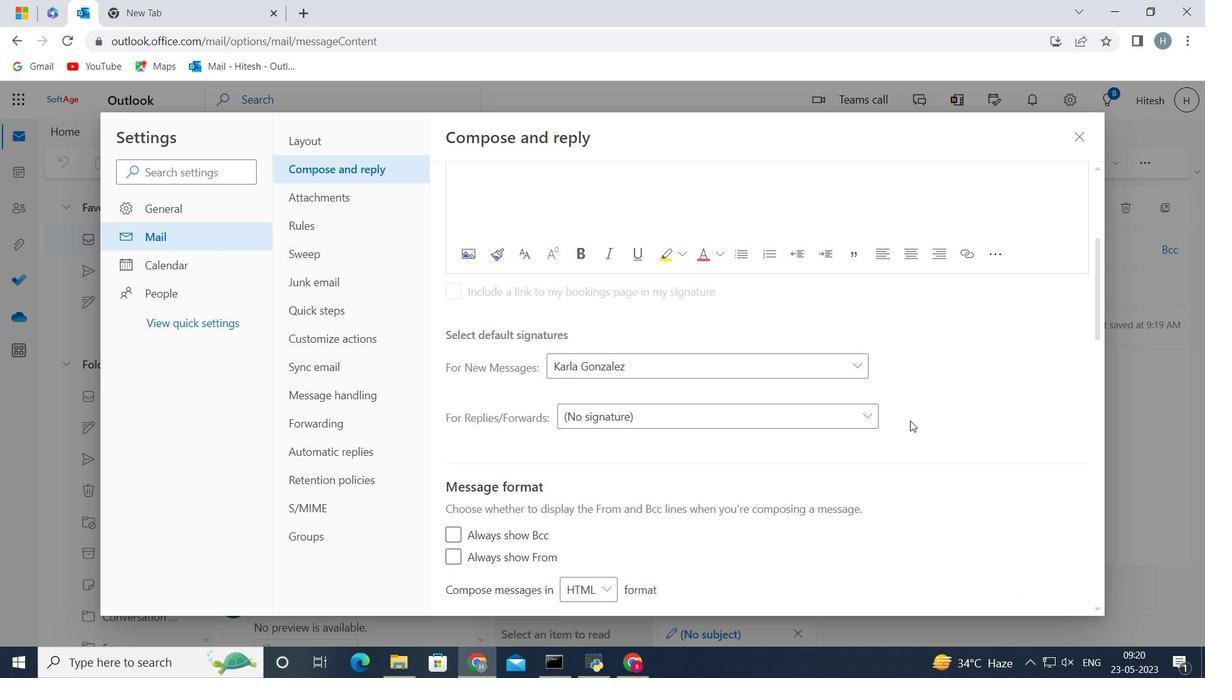 
Action: Mouse scrolled (910, 419) with delta (0, 0)
Screenshot: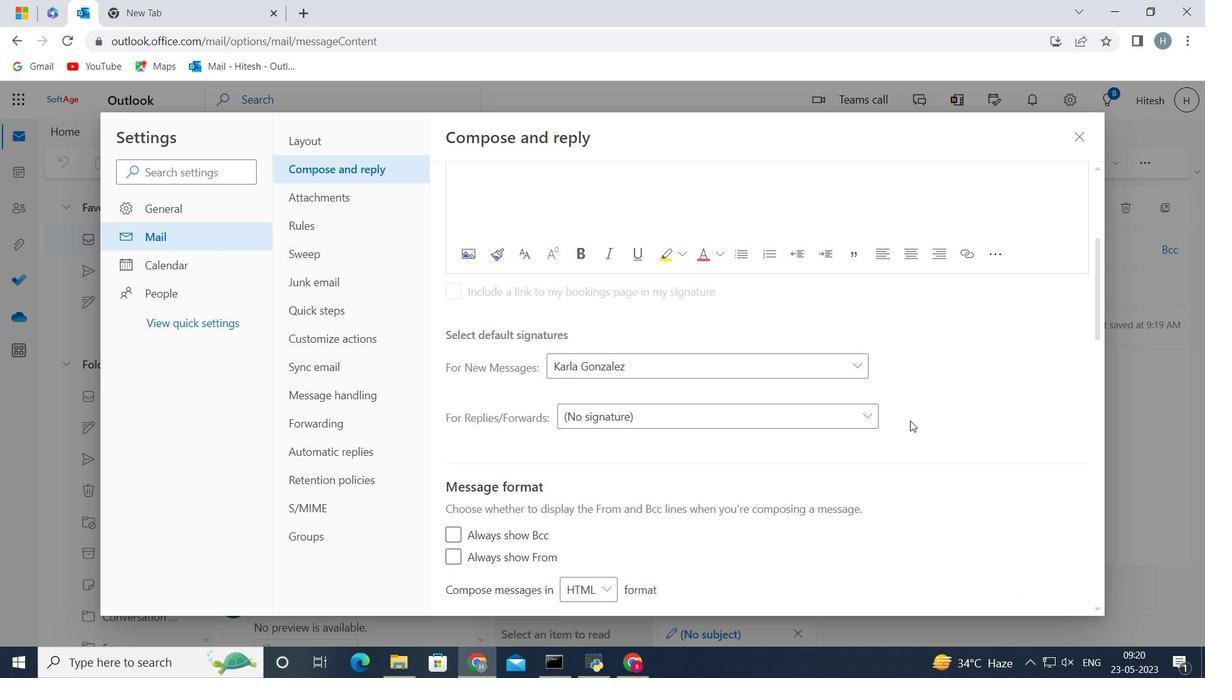
Action: Mouse moved to (1079, 139)
Screenshot: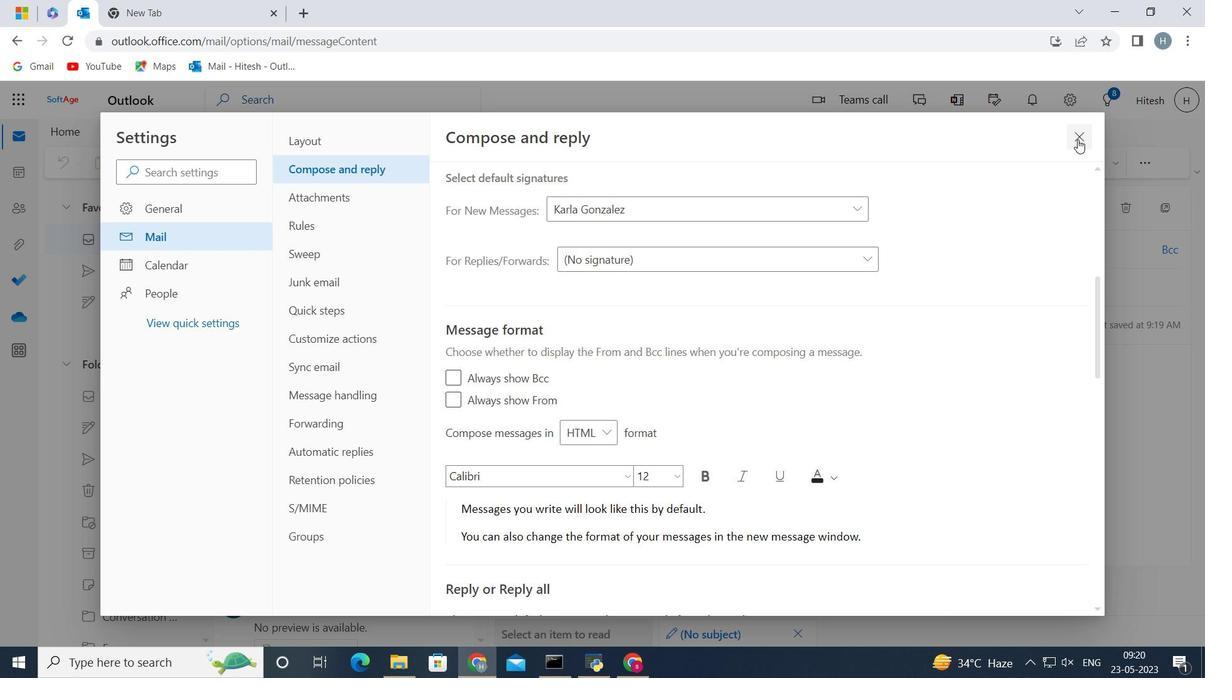 
Action: Mouse pressed left at (1079, 139)
Screenshot: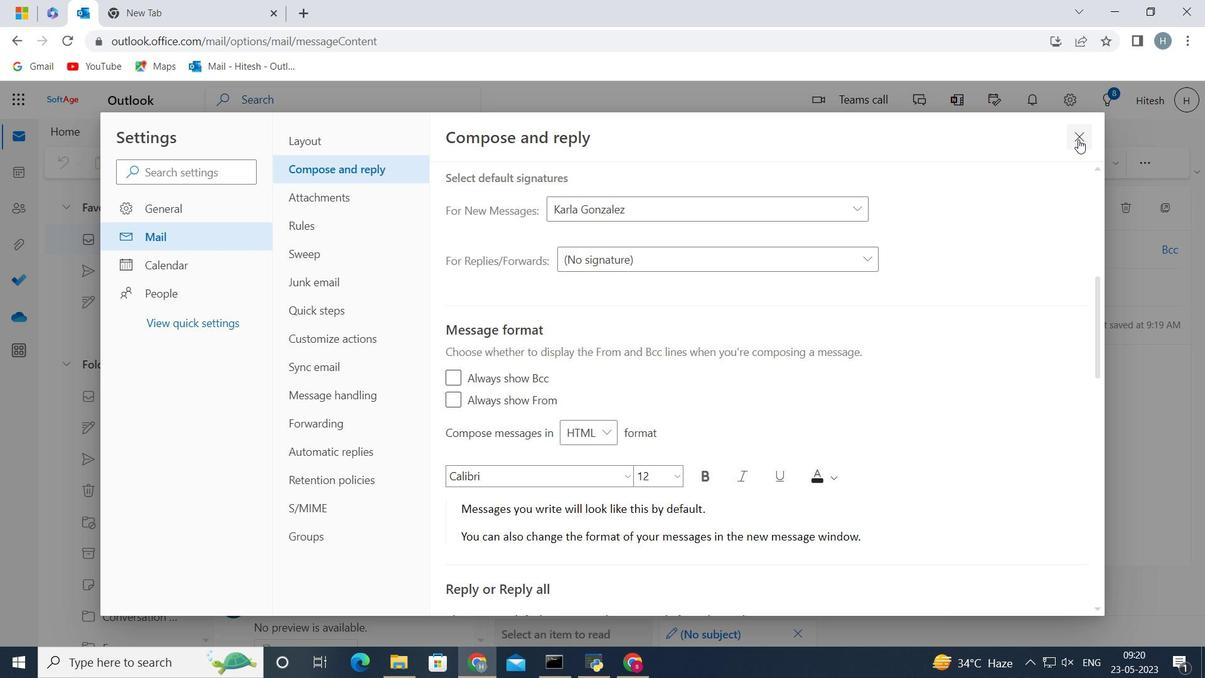 
Action: Mouse moved to (565, 372)
Screenshot: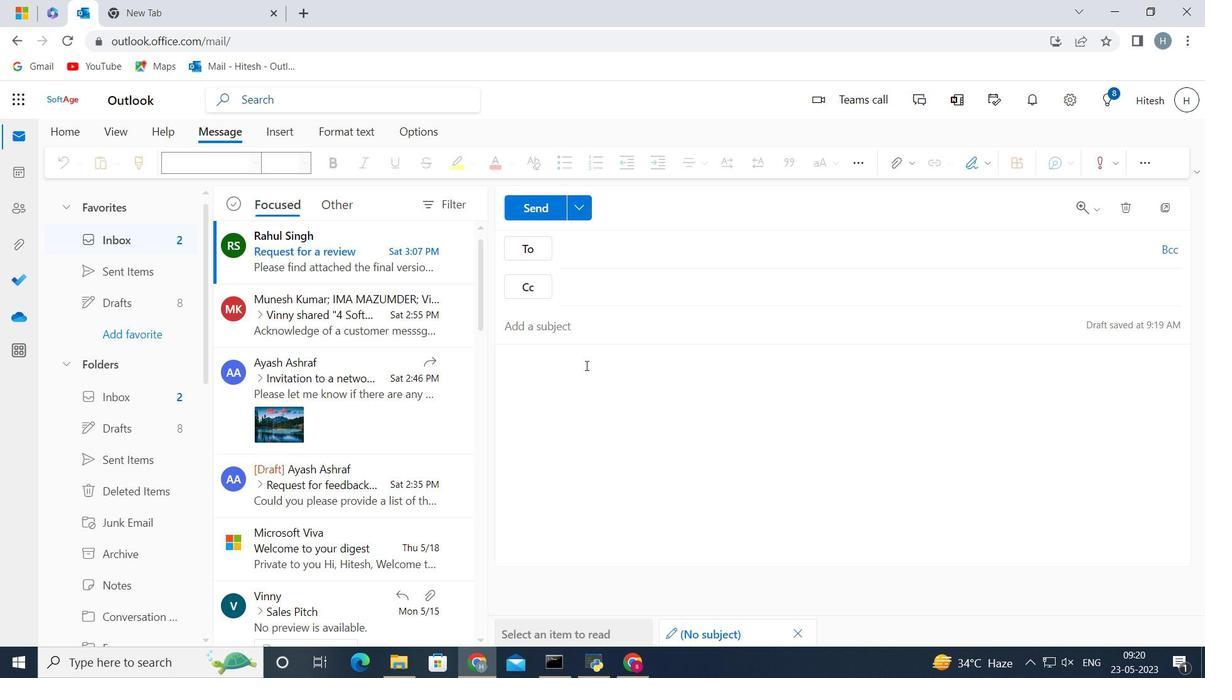 
Action: Mouse pressed left at (565, 372)
Screenshot: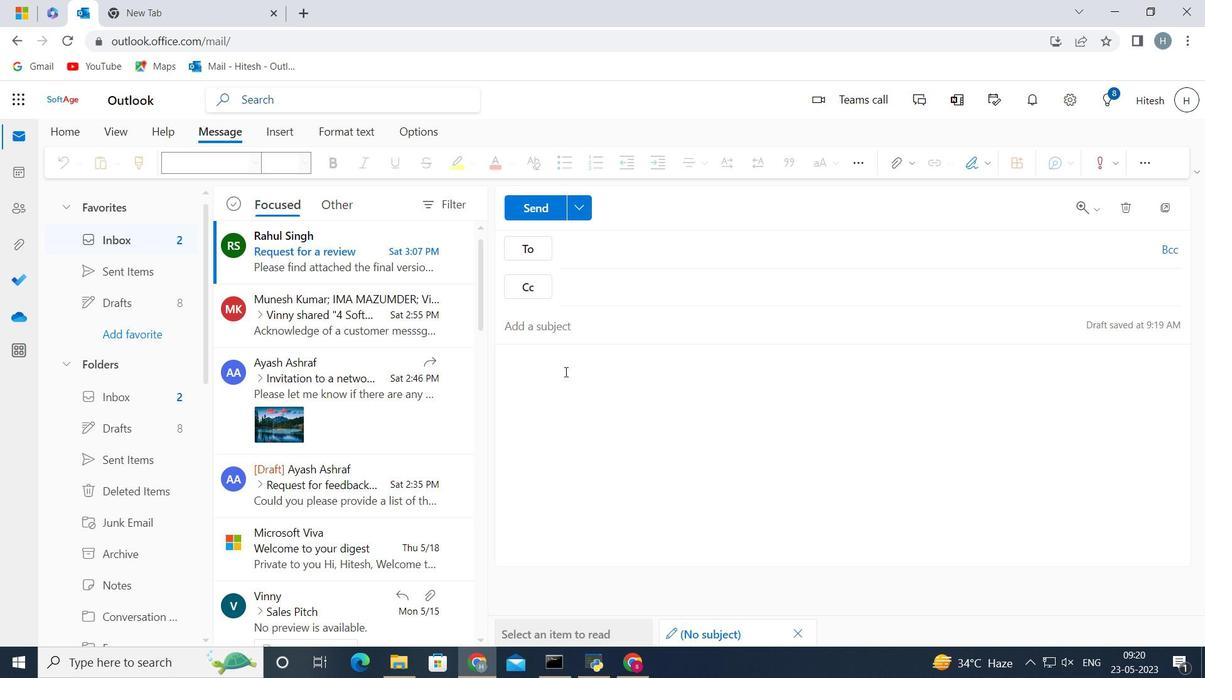 
Action: Key pressed <Key.shift>With<Key.space>gratitude<Key.space>and<Key.space>sincere<Key.space>wishes<Key.space>
Screenshot: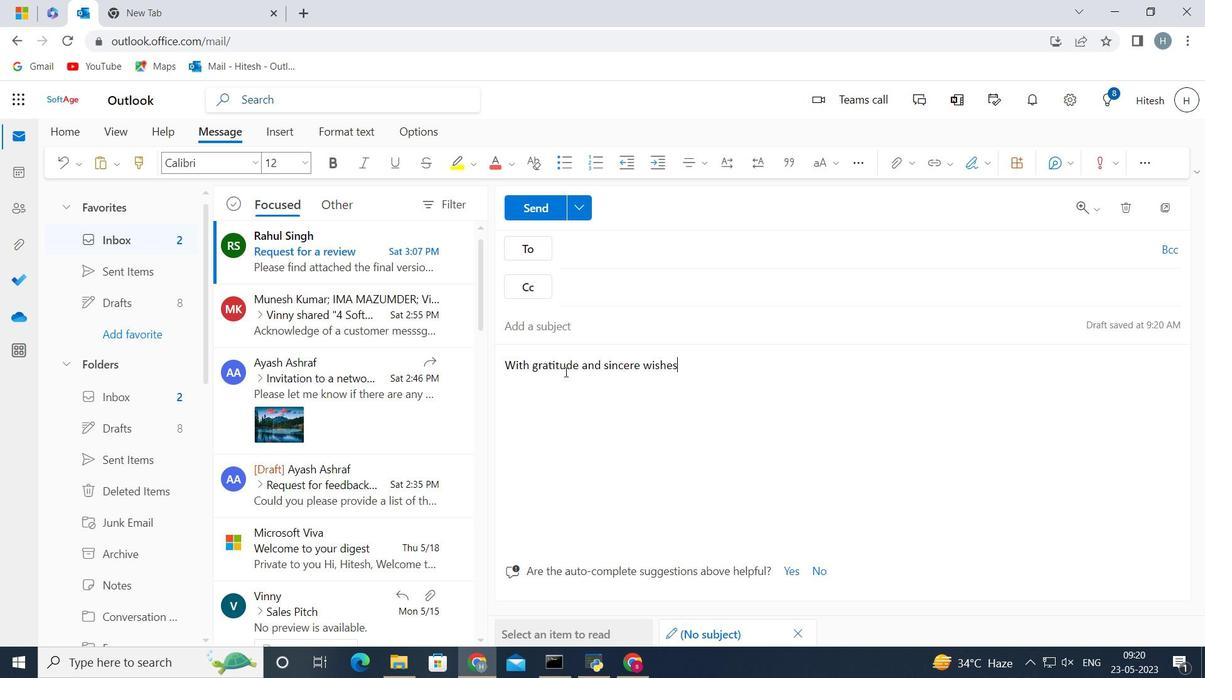 
Action: Mouse moved to (984, 160)
Screenshot: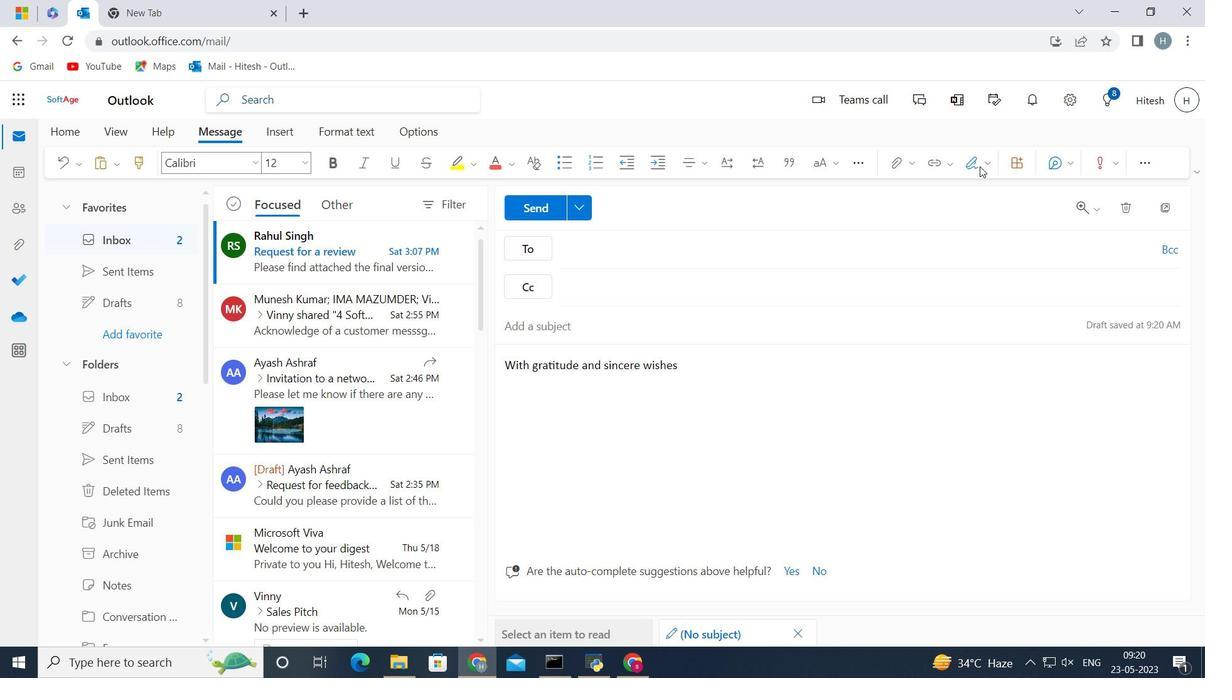 
Action: Mouse pressed left at (984, 160)
Screenshot: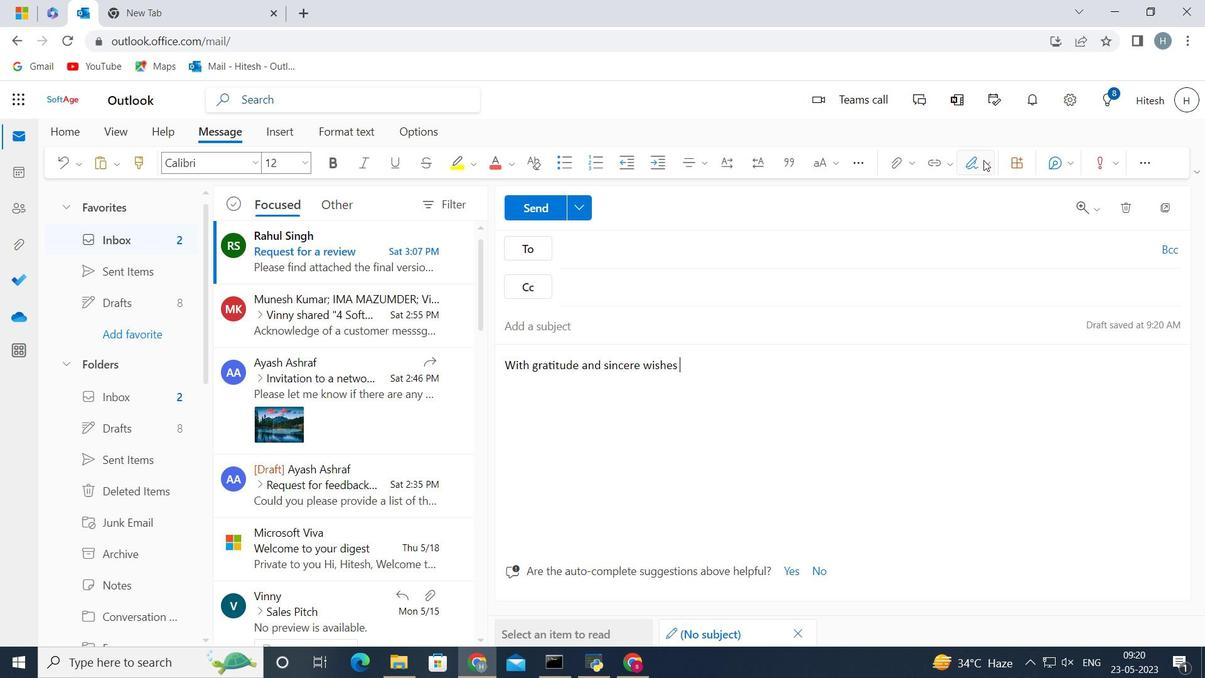 
Action: Mouse moved to (952, 188)
Screenshot: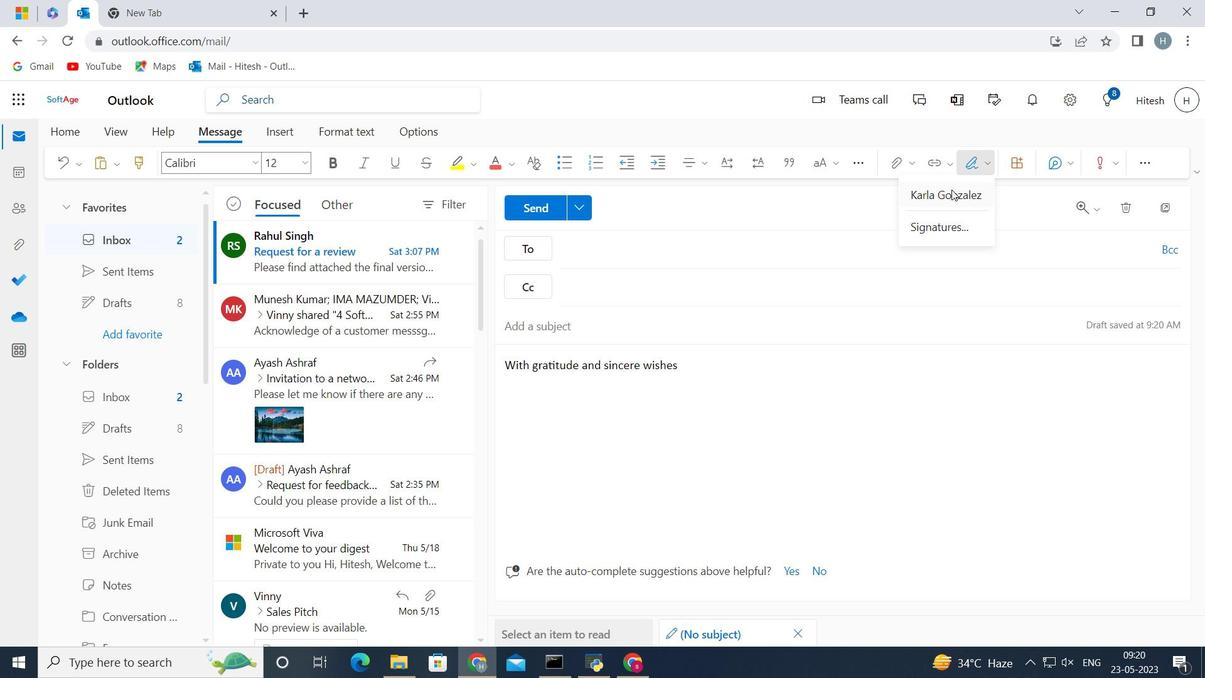 
Action: Mouse pressed left at (952, 188)
Screenshot: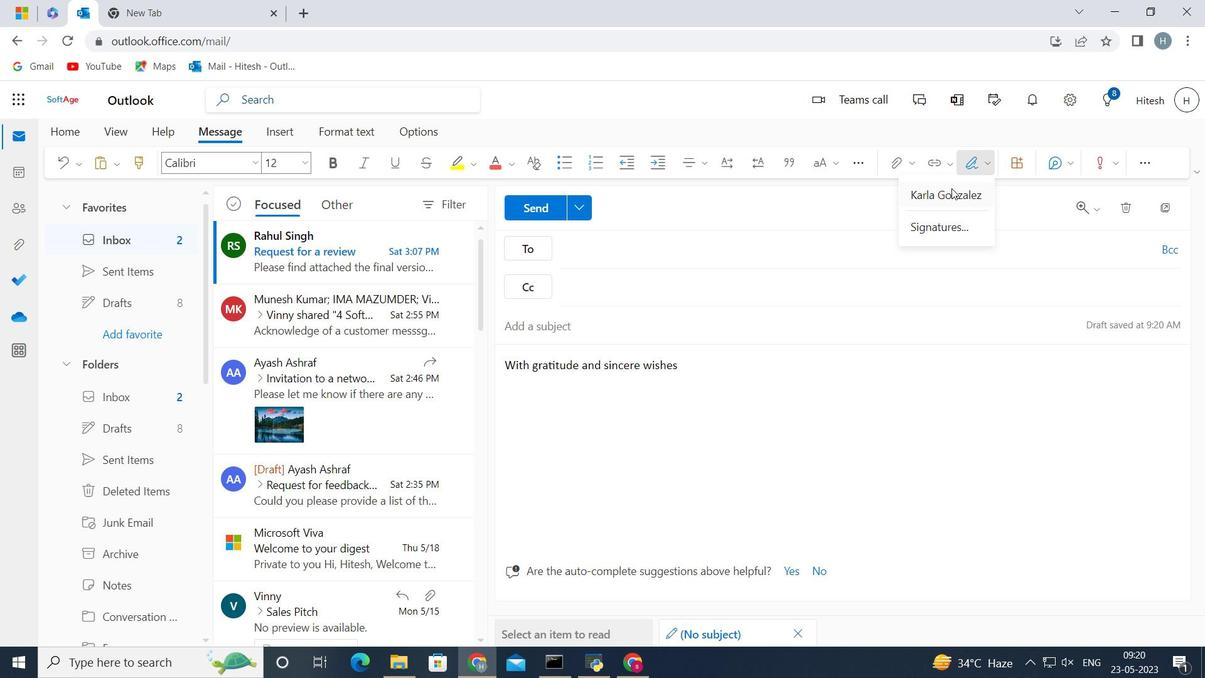 
Action: Mouse moved to (599, 244)
Screenshot: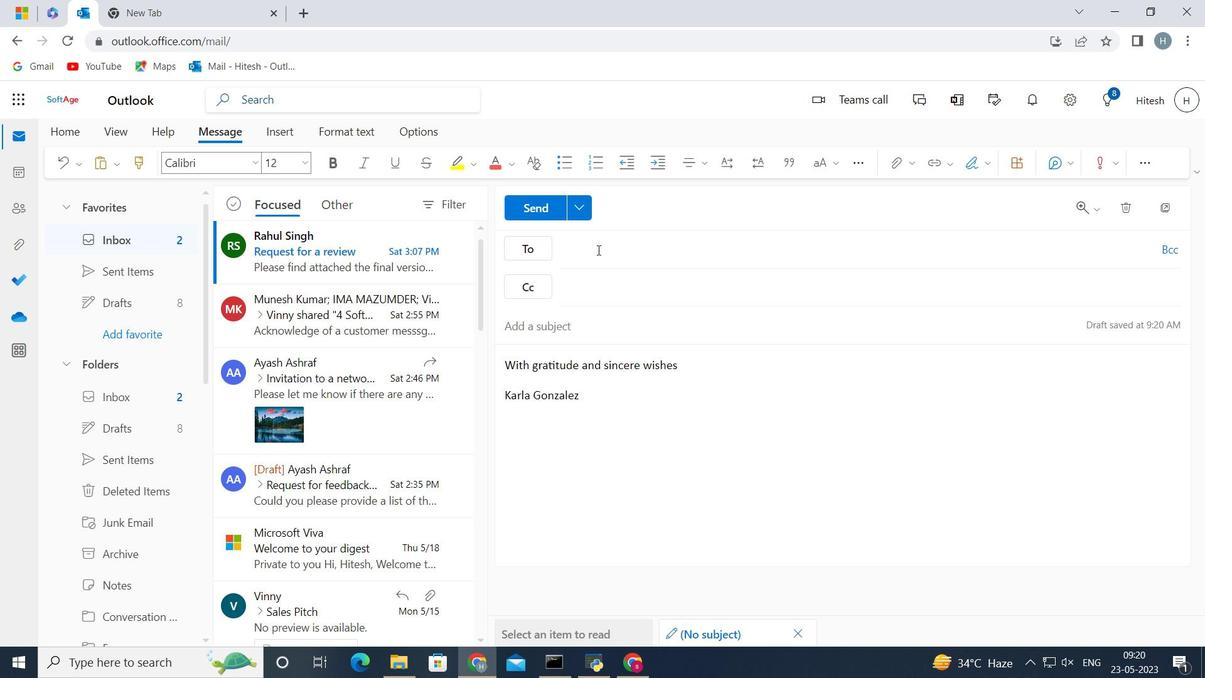 
Action: Mouse pressed left at (599, 244)
Screenshot: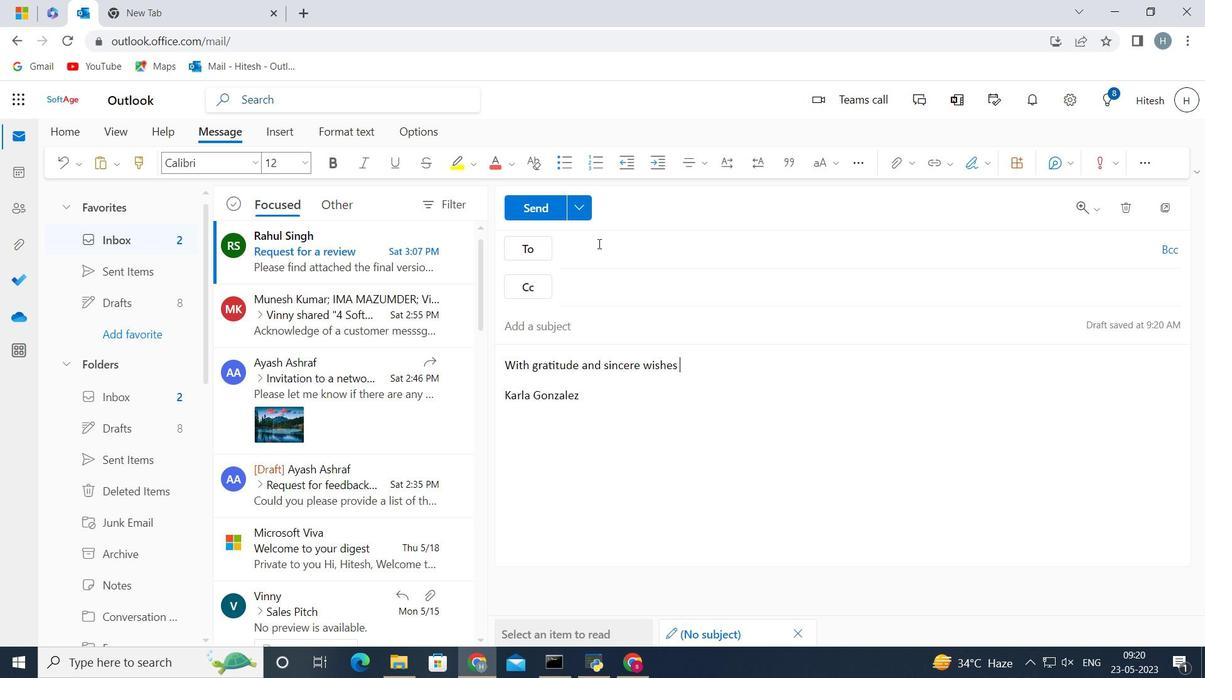
Action: Key pressed softage.8<Key.shift>@softage.net
Screenshot: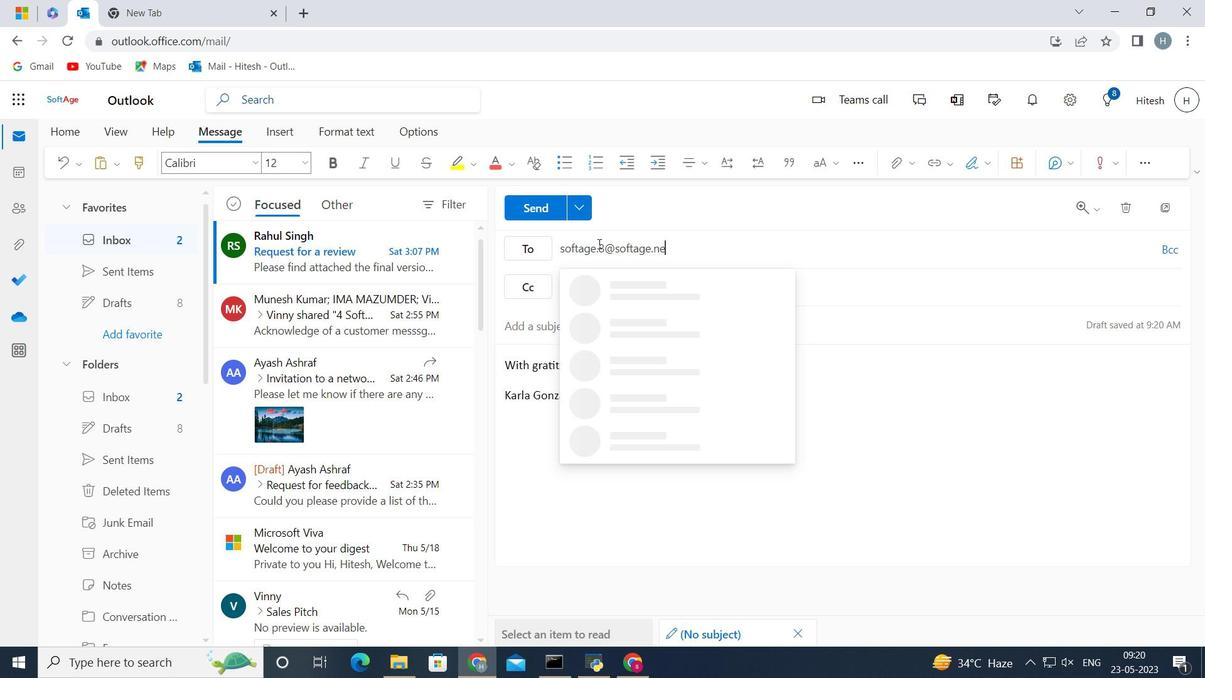 
Action: Mouse moved to (619, 296)
Screenshot: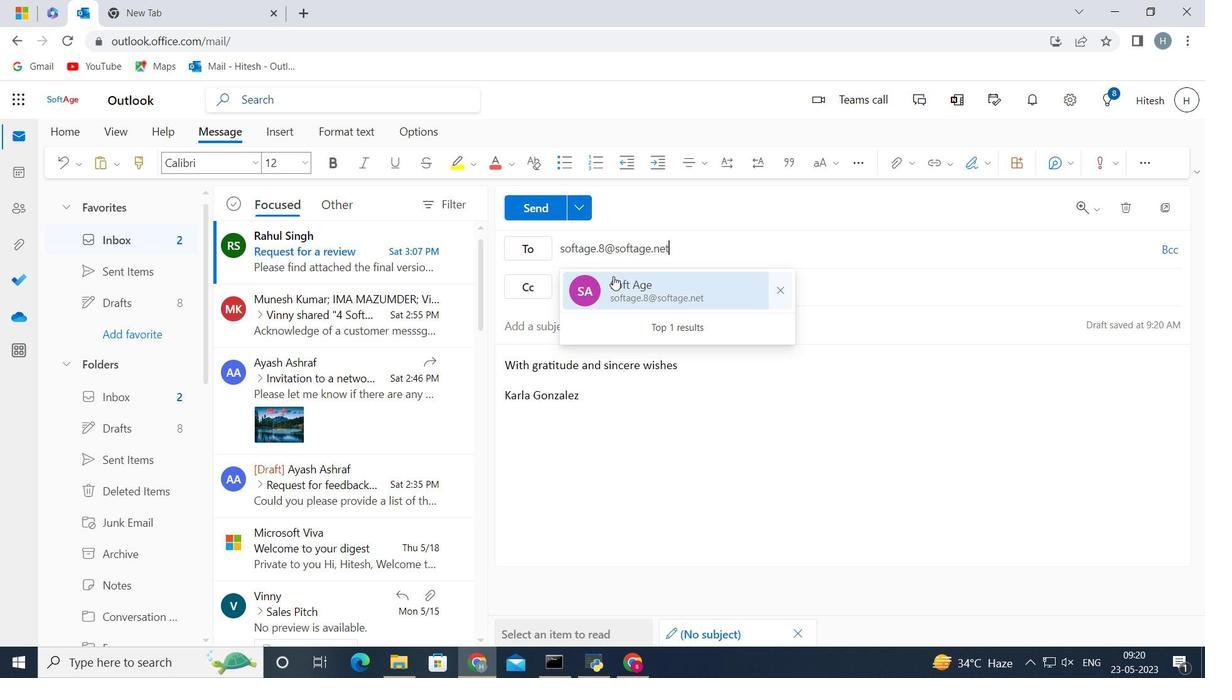 
Action: Mouse pressed left at (619, 296)
Screenshot: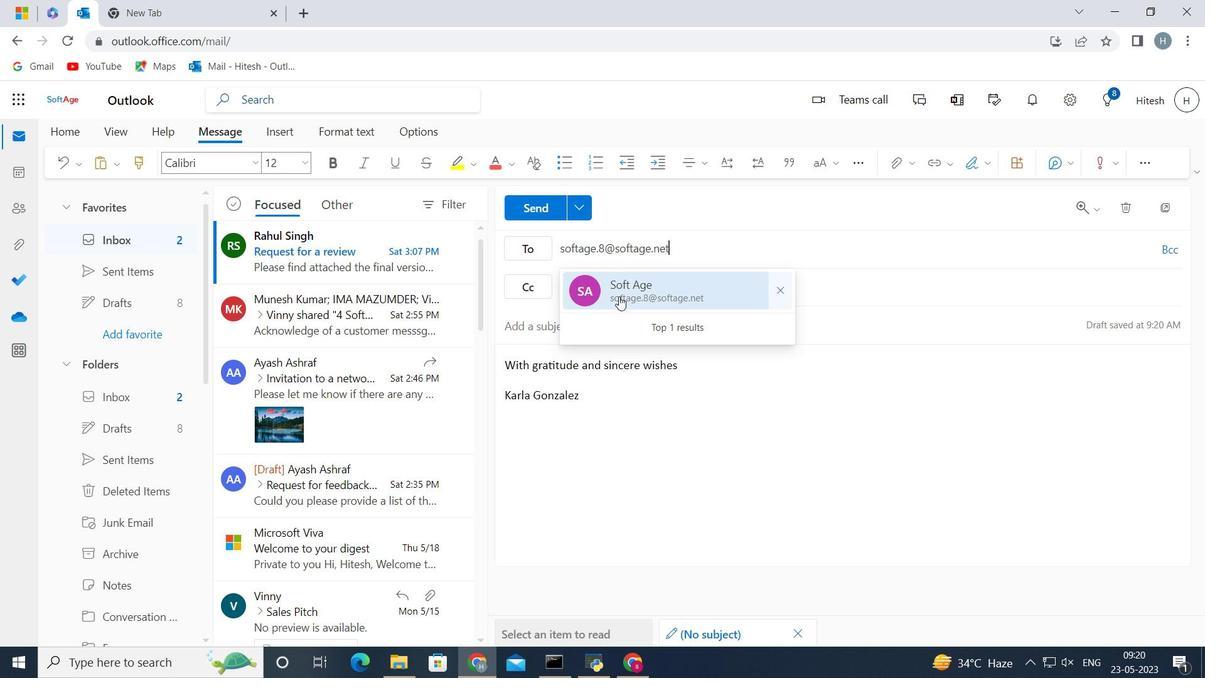 
Action: Mouse moved to (173, 488)
Screenshot: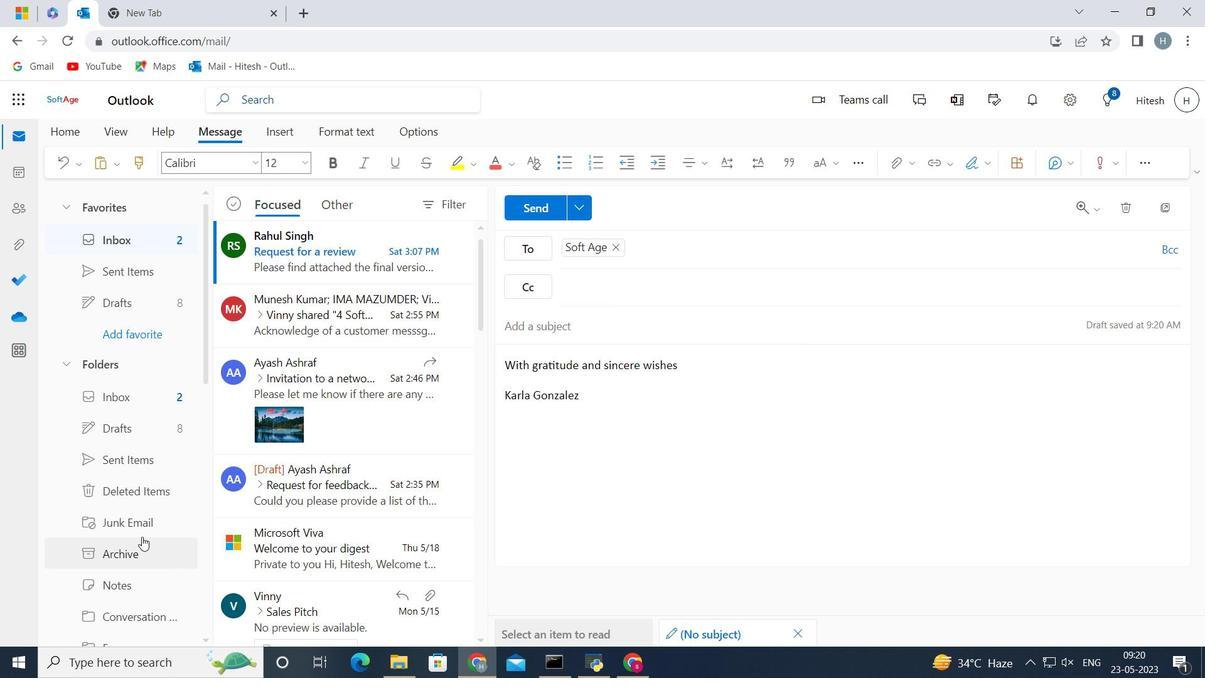 
Action: Mouse scrolled (173, 488) with delta (0, 0)
Screenshot: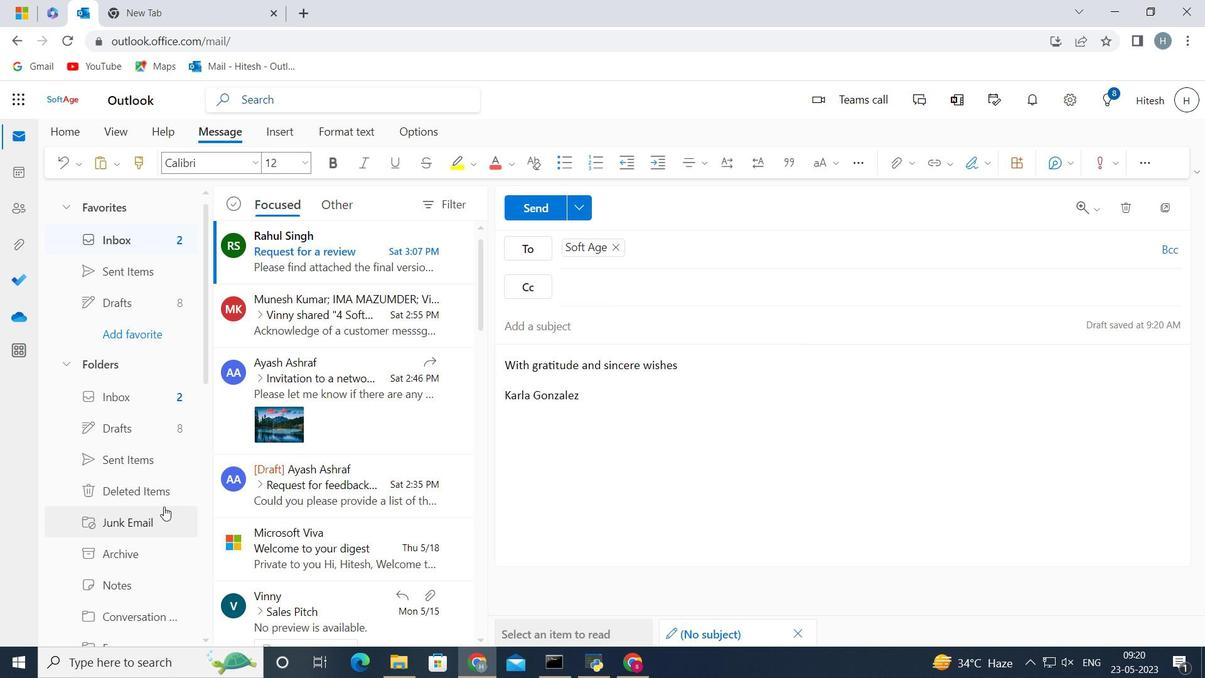 
Action: Mouse scrolled (173, 488) with delta (0, 0)
Screenshot: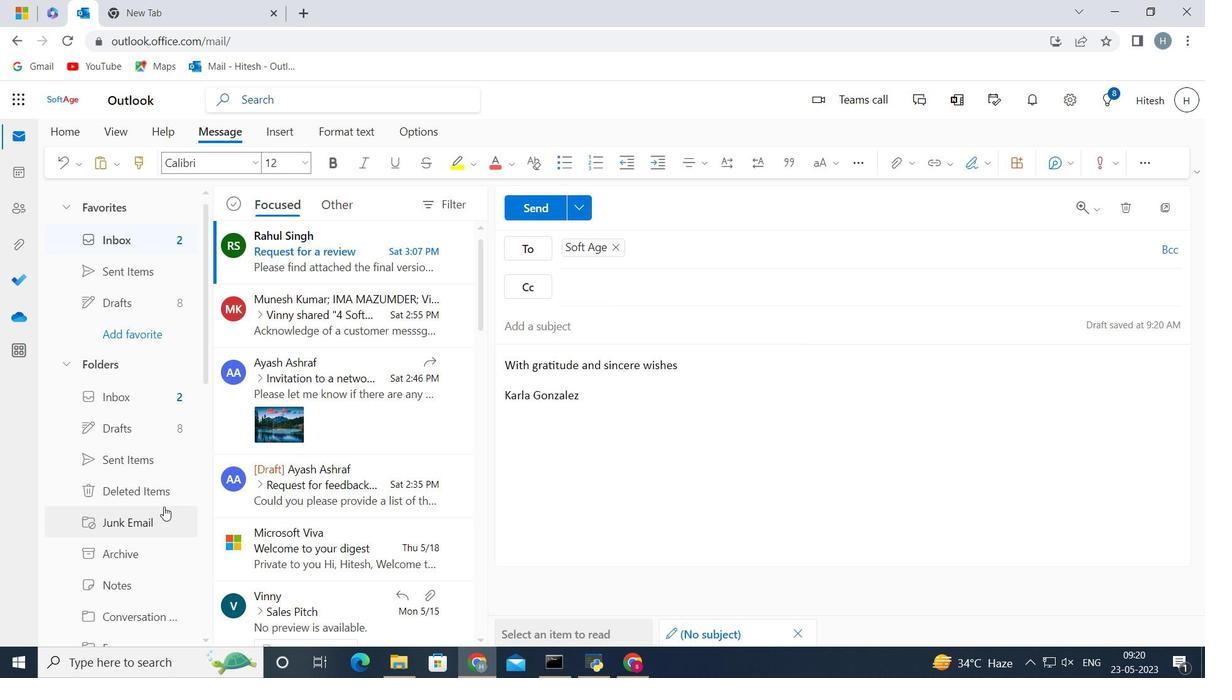 
Action: Mouse scrolled (173, 488) with delta (0, 0)
Screenshot: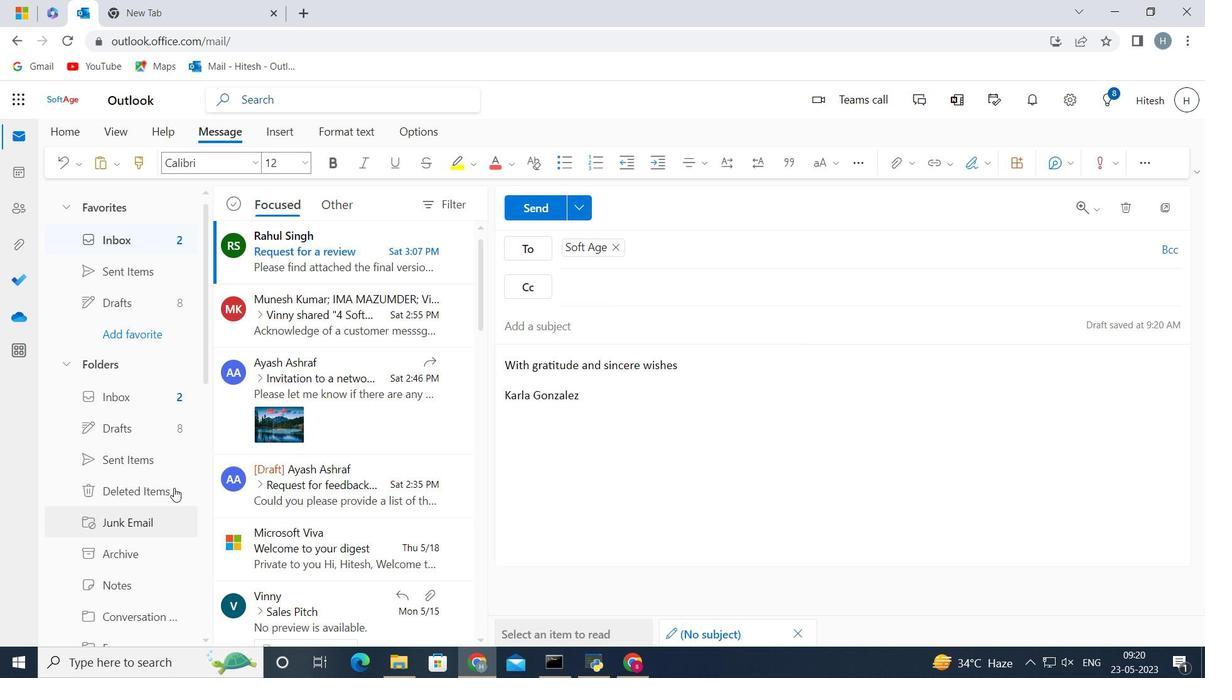 
Action: Mouse moved to (157, 476)
Screenshot: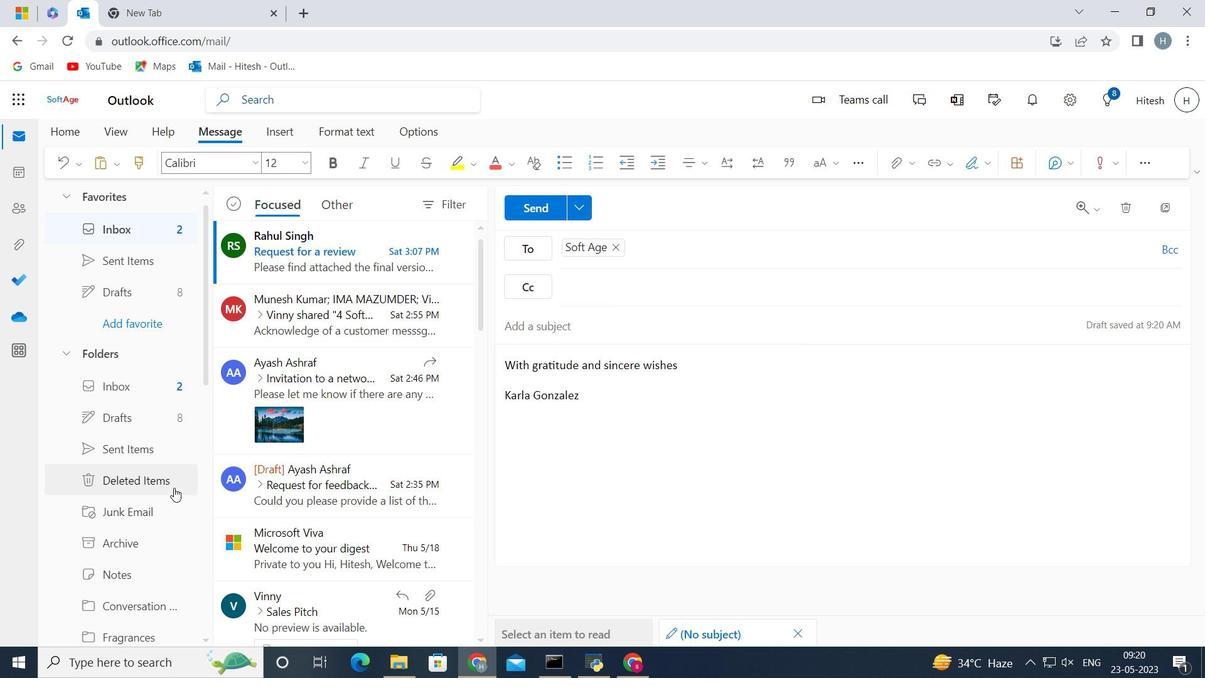 
Action: Mouse scrolled (157, 475) with delta (0, 0)
Screenshot: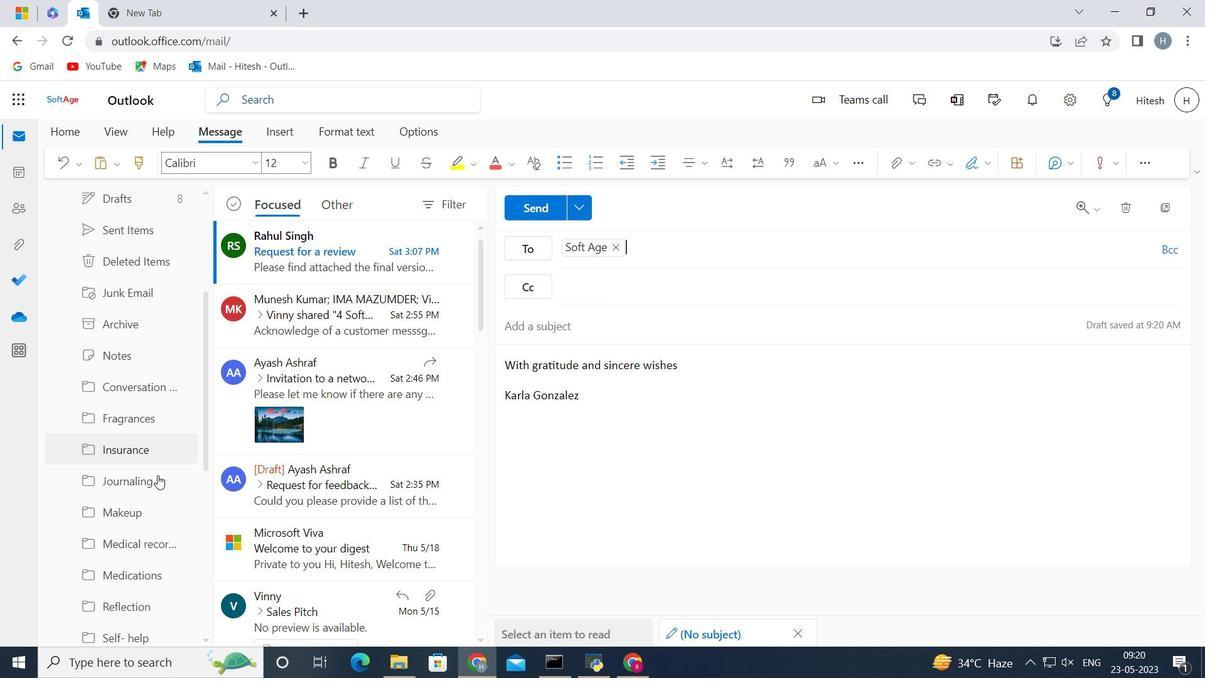 
Action: Mouse scrolled (157, 475) with delta (0, 0)
Screenshot: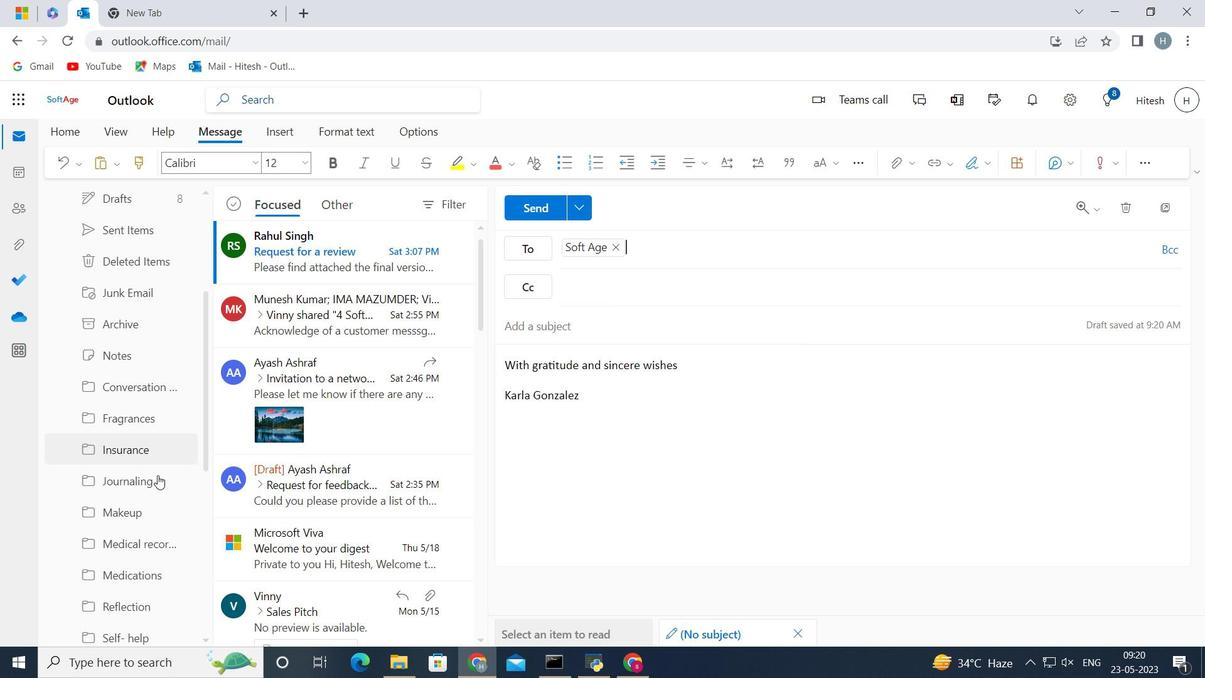 
Action: Mouse scrolled (157, 475) with delta (0, 0)
Screenshot: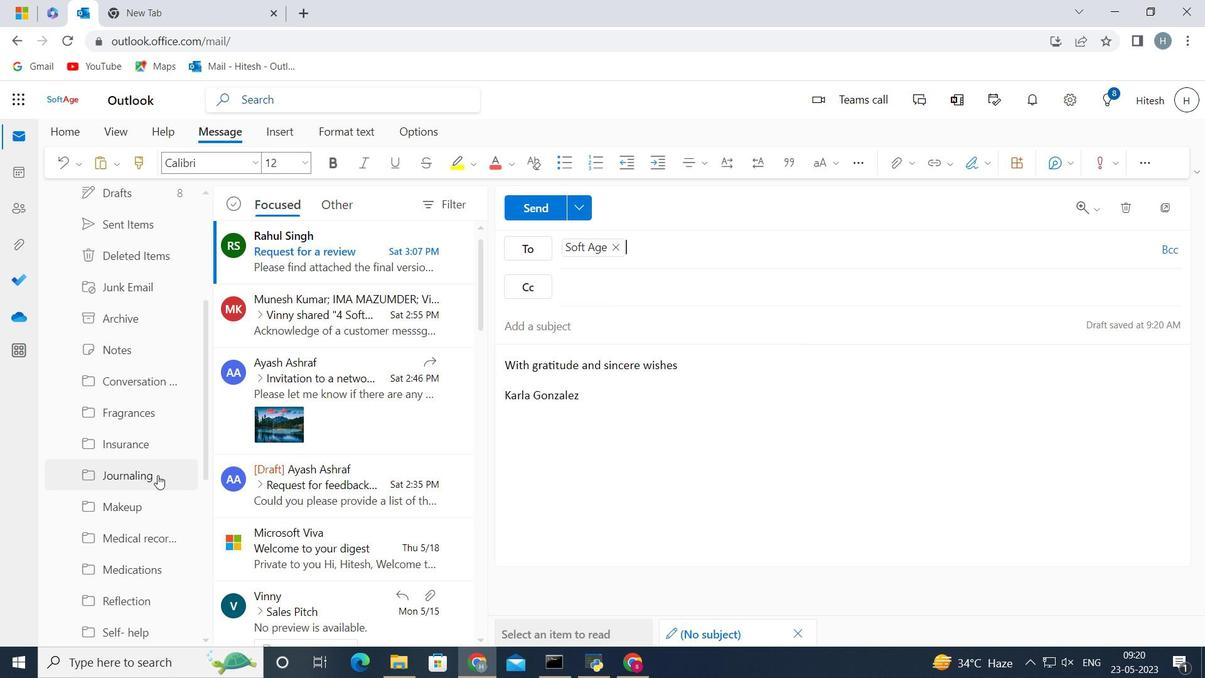 
Action: Mouse moved to (152, 476)
Screenshot: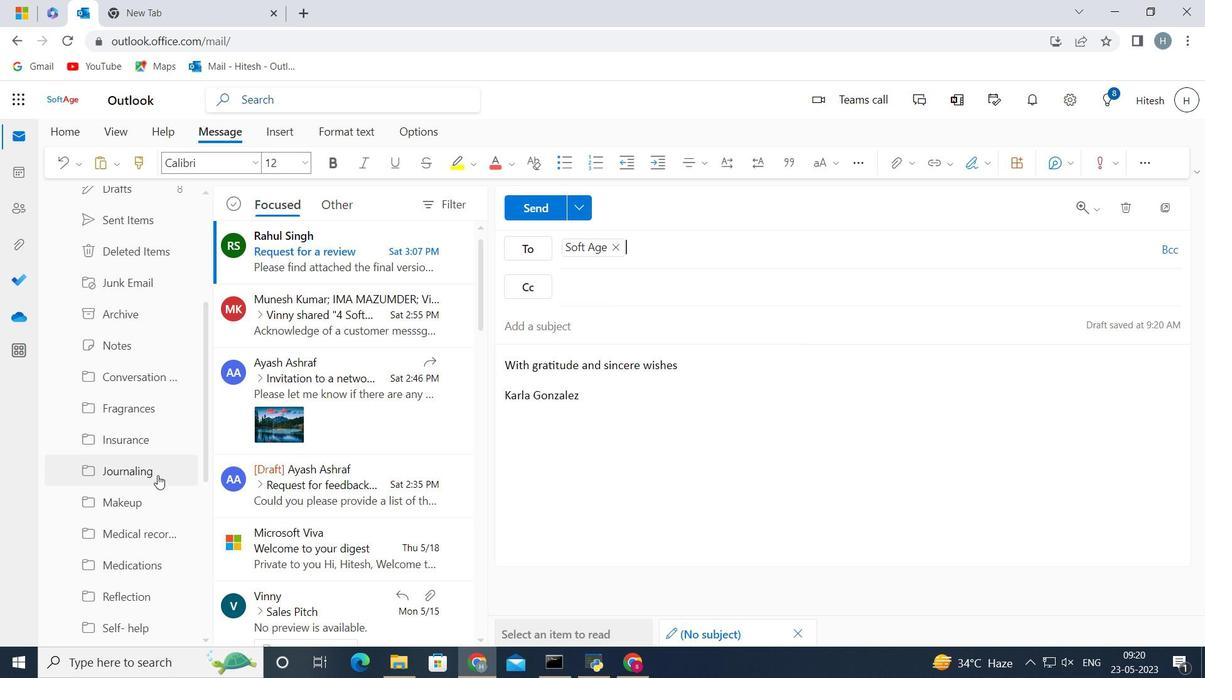 
Action: Mouse scrolled (152, 475) with delta (0, 0)
Screenshot: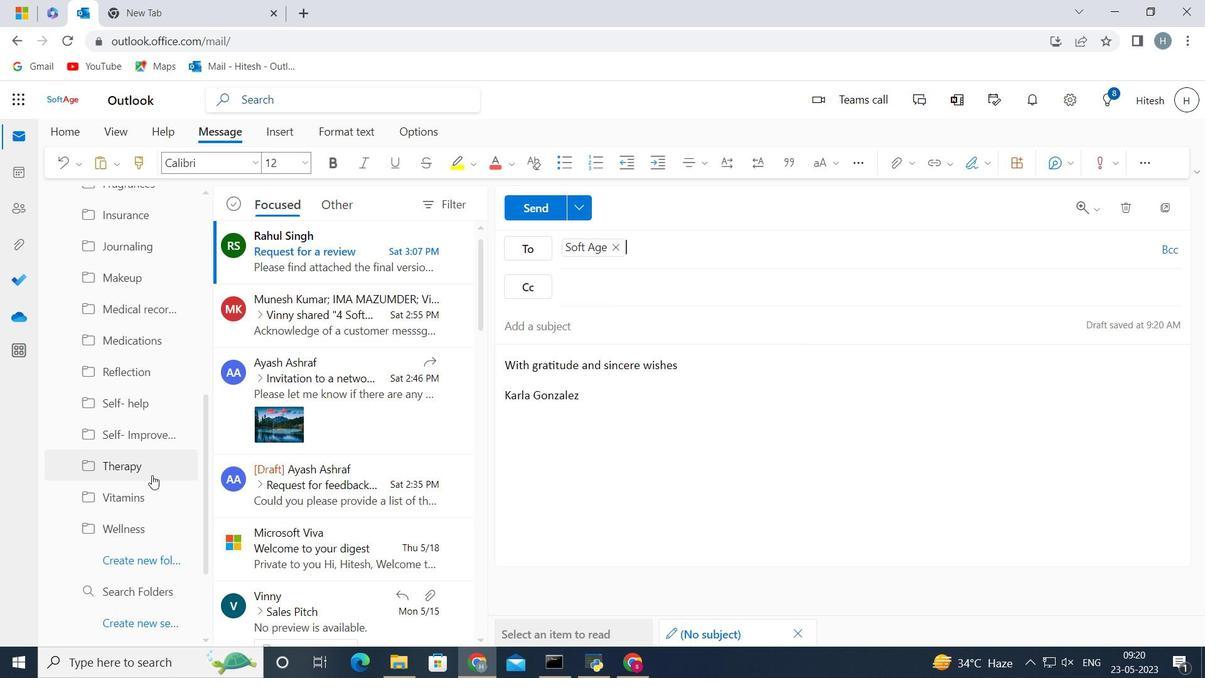 
Action: Mouse scrolled (152, 475) with delta (0, 0)
Screenshot: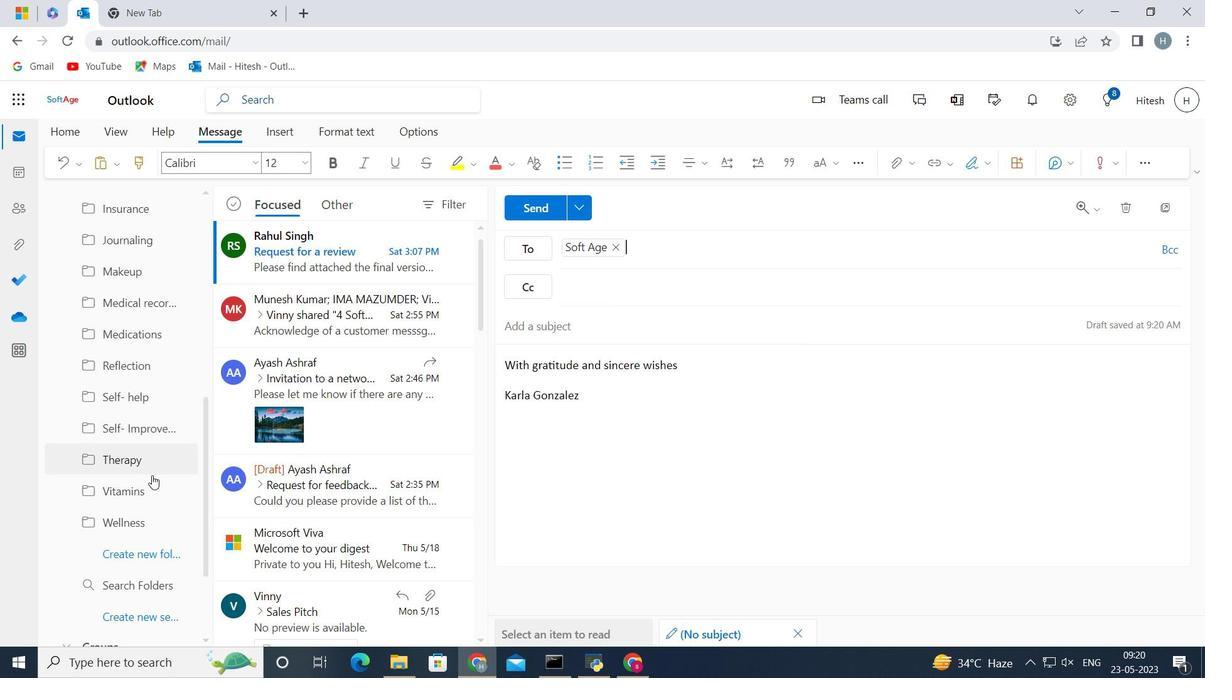 
Action: Mouse scrolled (152, 475) with delta (0, 0)
Screenshot: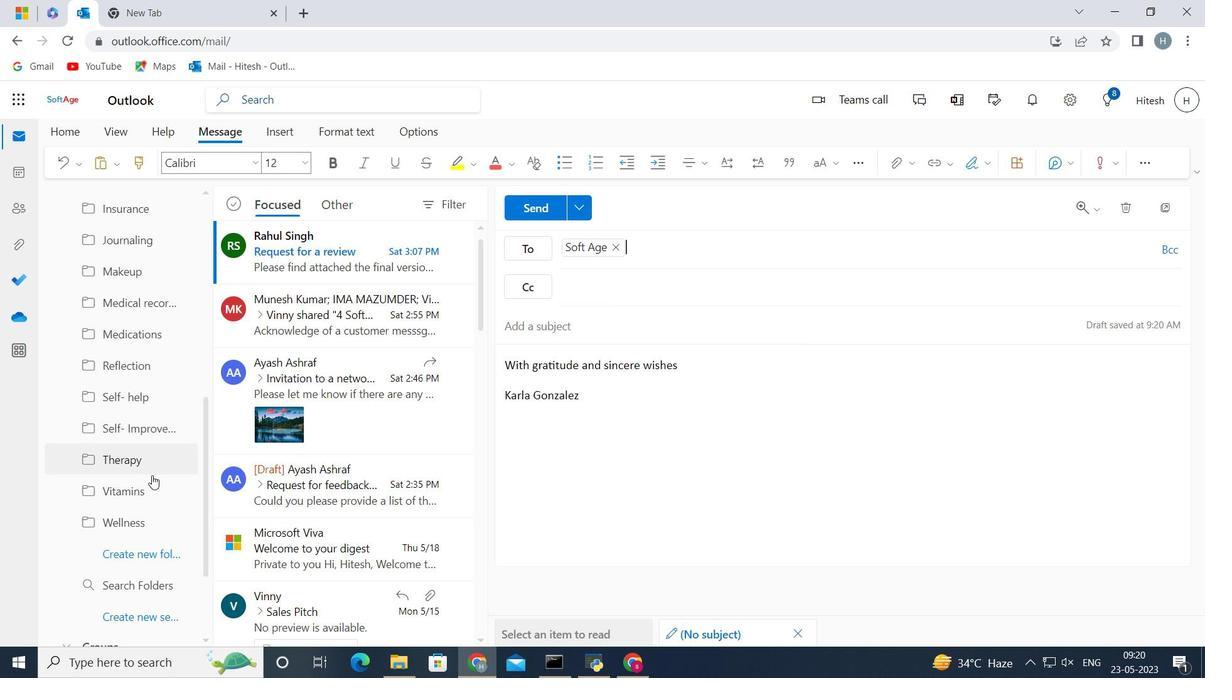 
Action: Mouse moved to (154, 428)
Screenshot: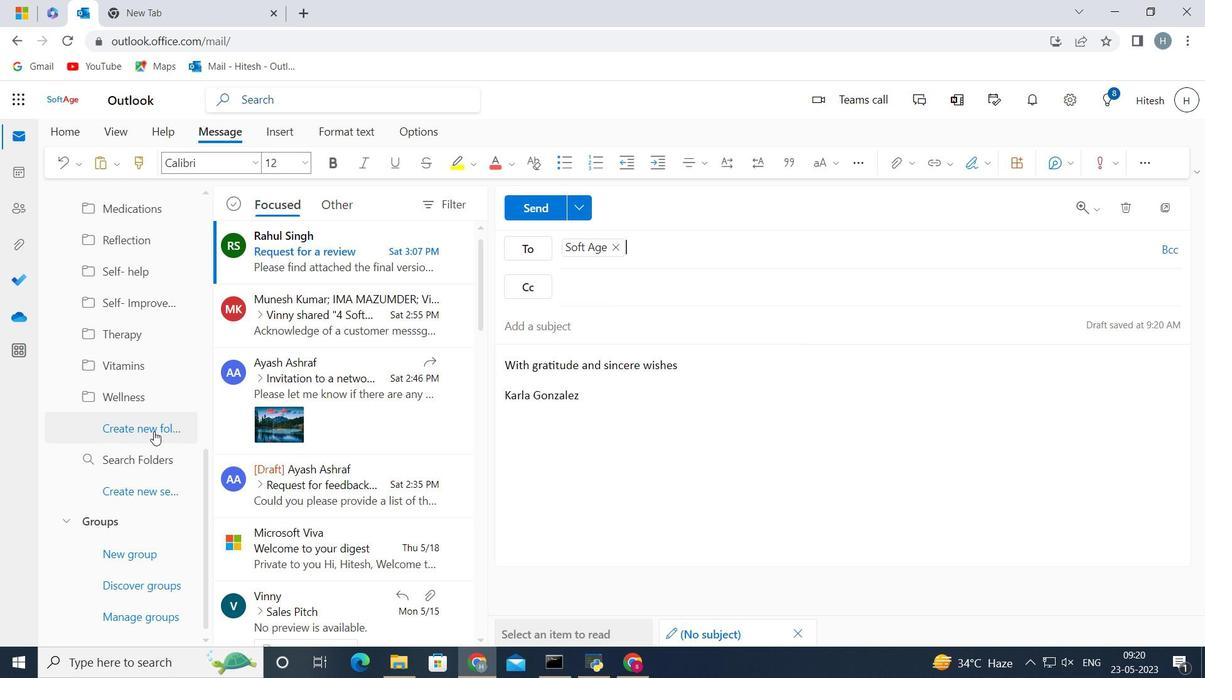 
Action: Mouse pressed left at (154, 428)
Screenshot: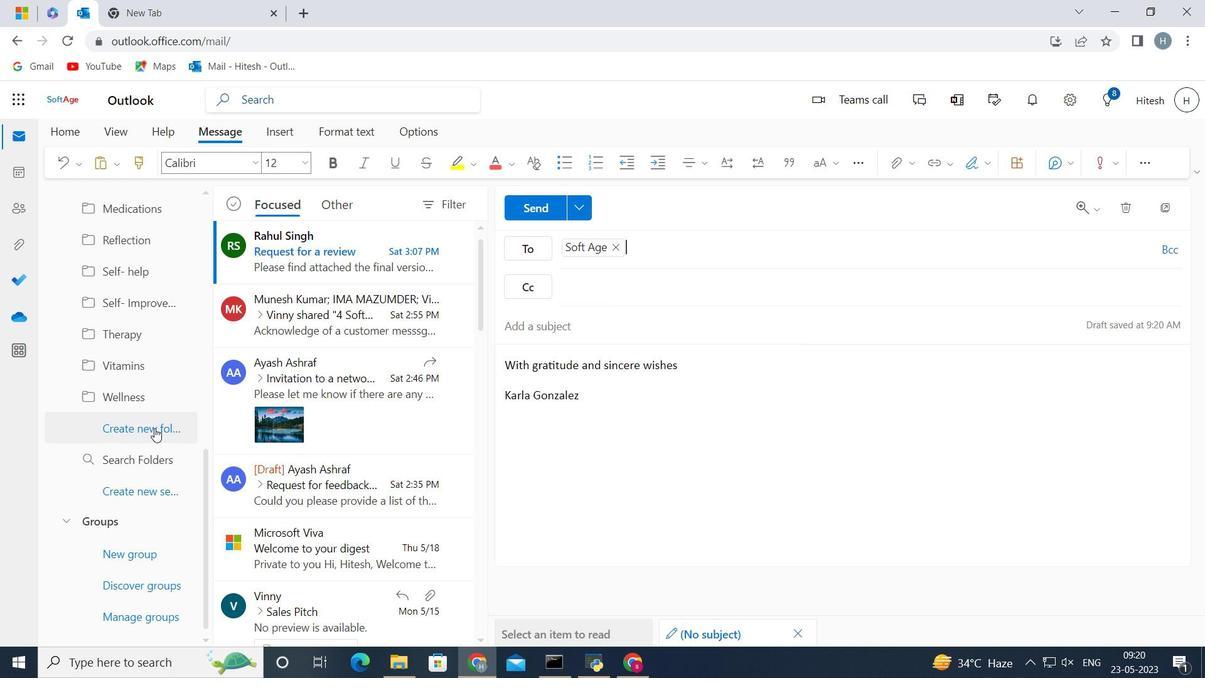 
Action: Key pressed <Key.shift>Recycling
Screenshot: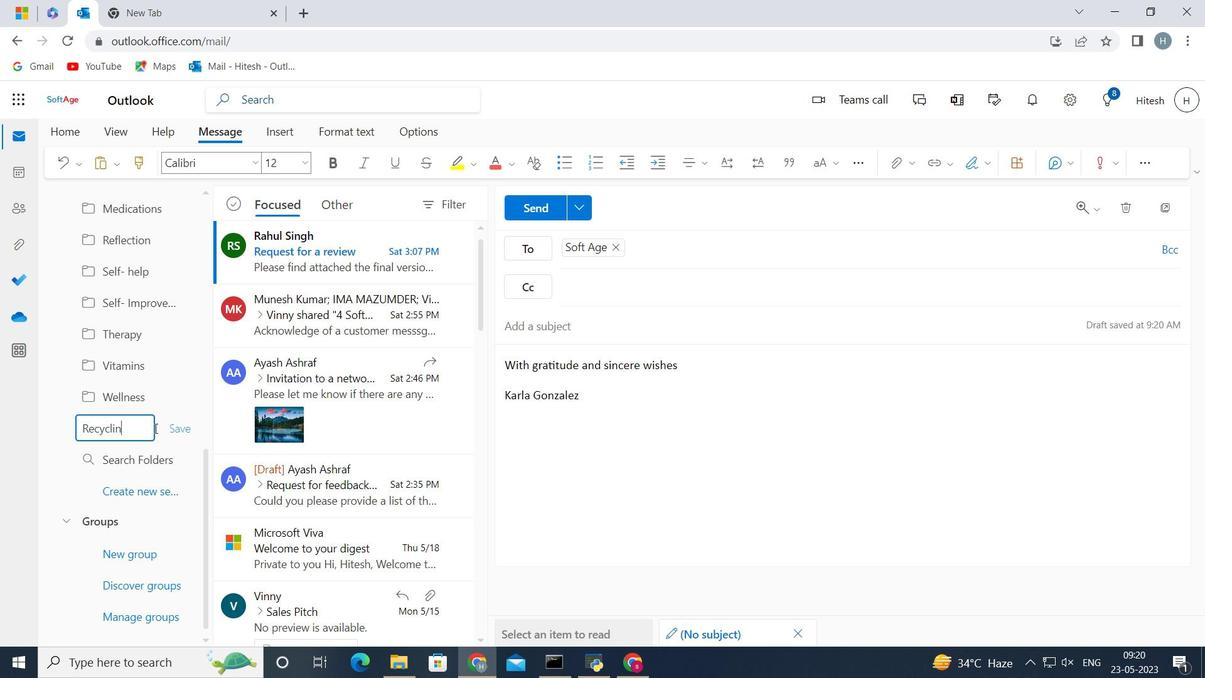 
Action: Mouse moved to (179, 427)
Screenshot: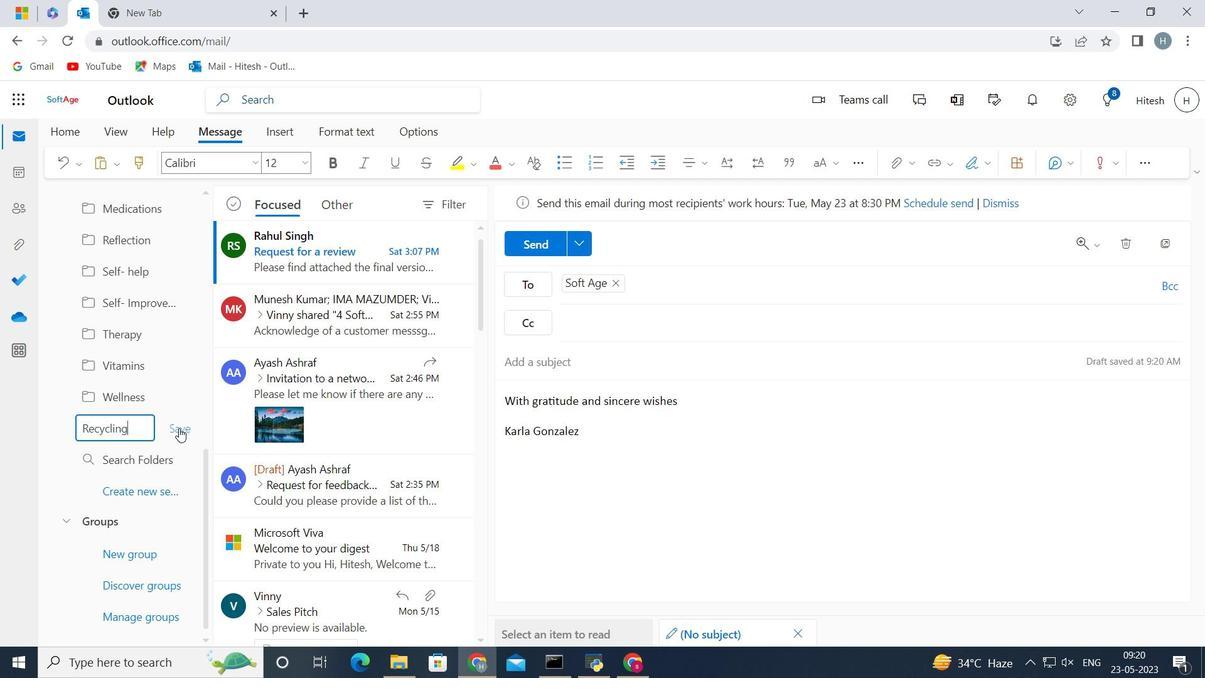 
Action: Mouse pressed left at (179, 427)
Screenshot: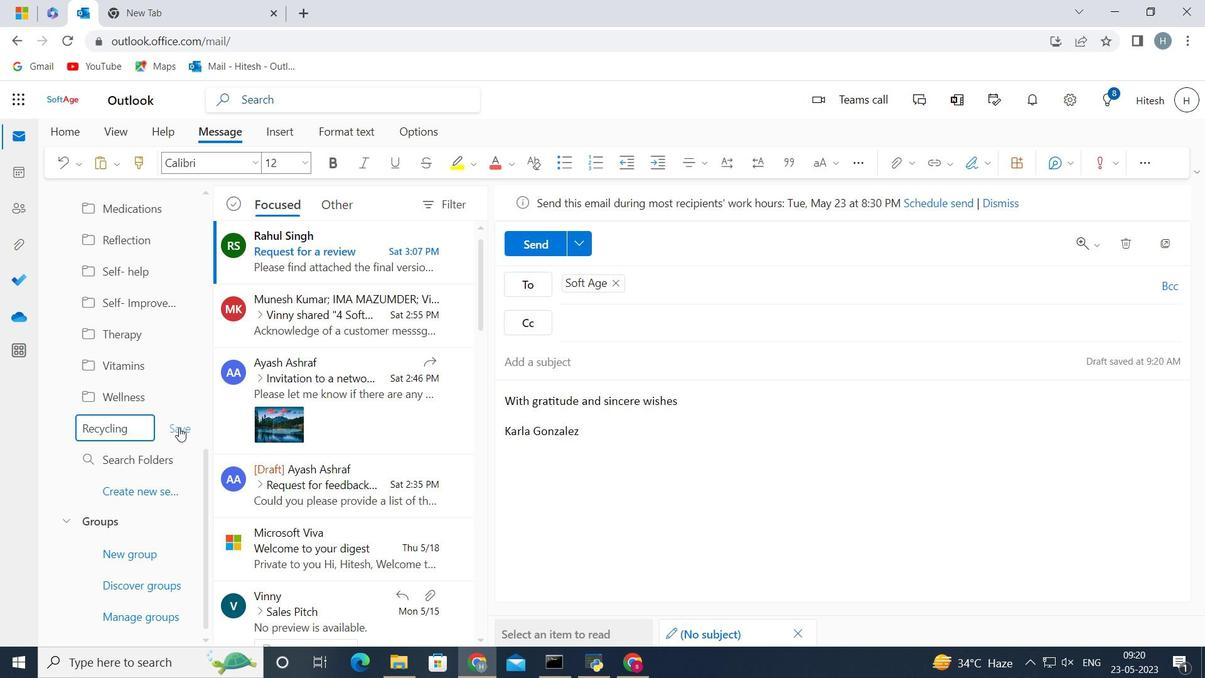
Action: Mouse moved to (685, 535)
Screenshot: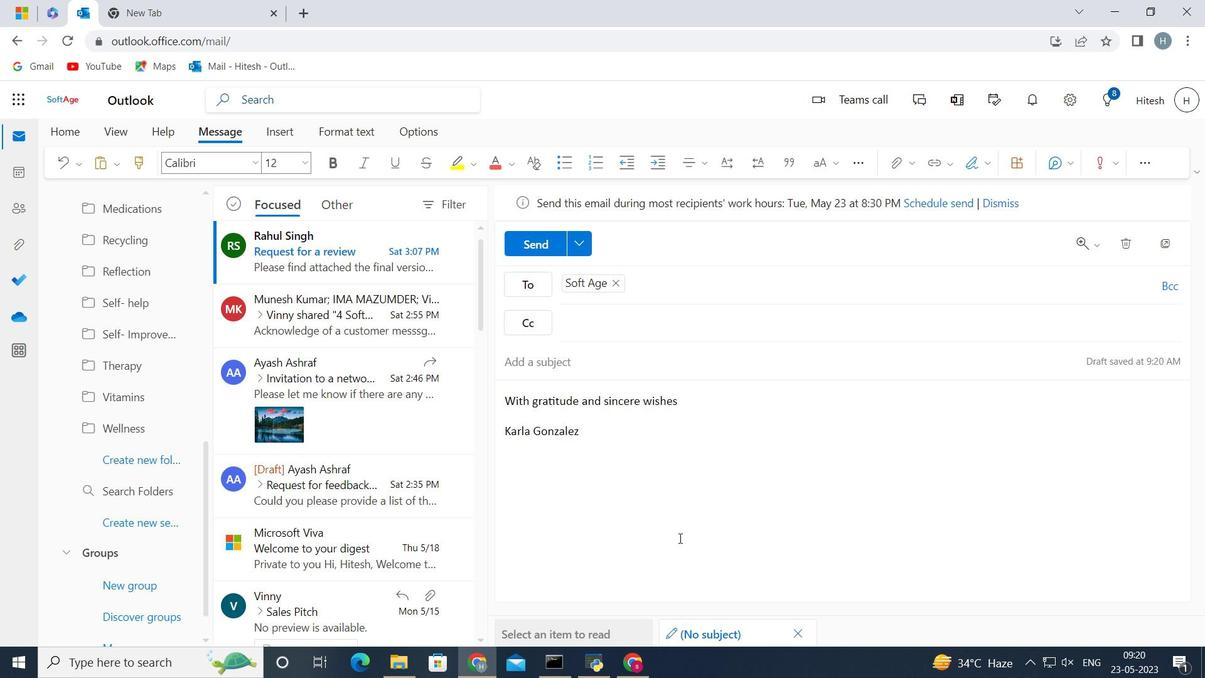 
